 Task: Create a due date automation trigger when advanced on, on the tuesday before a card is due add fields without custom field "Resume" set to a number lower than 1 and lower than 10 at 11:00 AM.
Action: Mouse moved to (1035, 327)
Screenshot: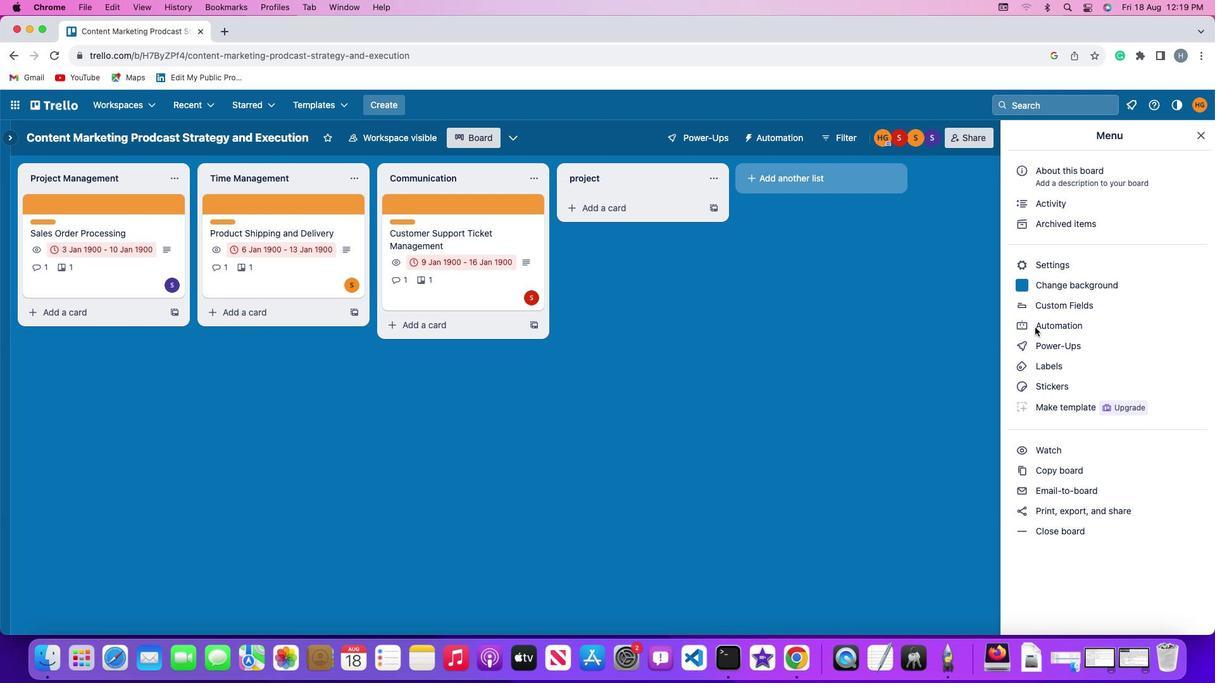 
Action: Mouse pressed left at (1035, 327)
Screenshot: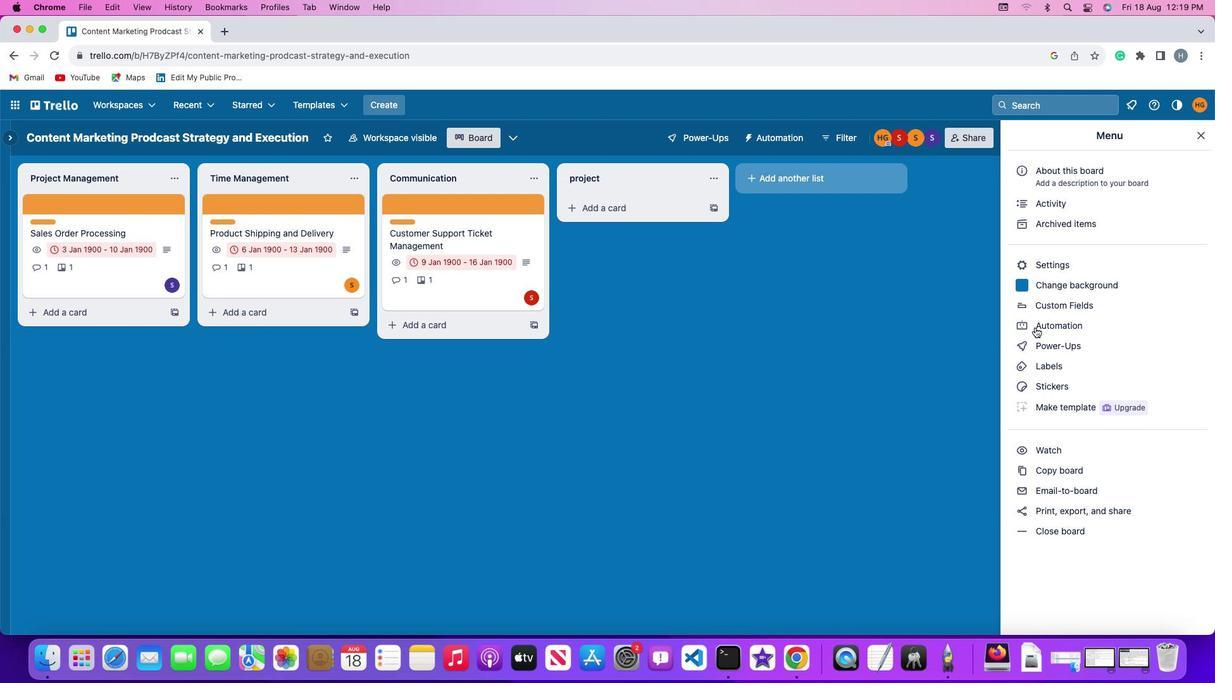 
Action: Mouse pressed left at (1035, 327)
Screenshot: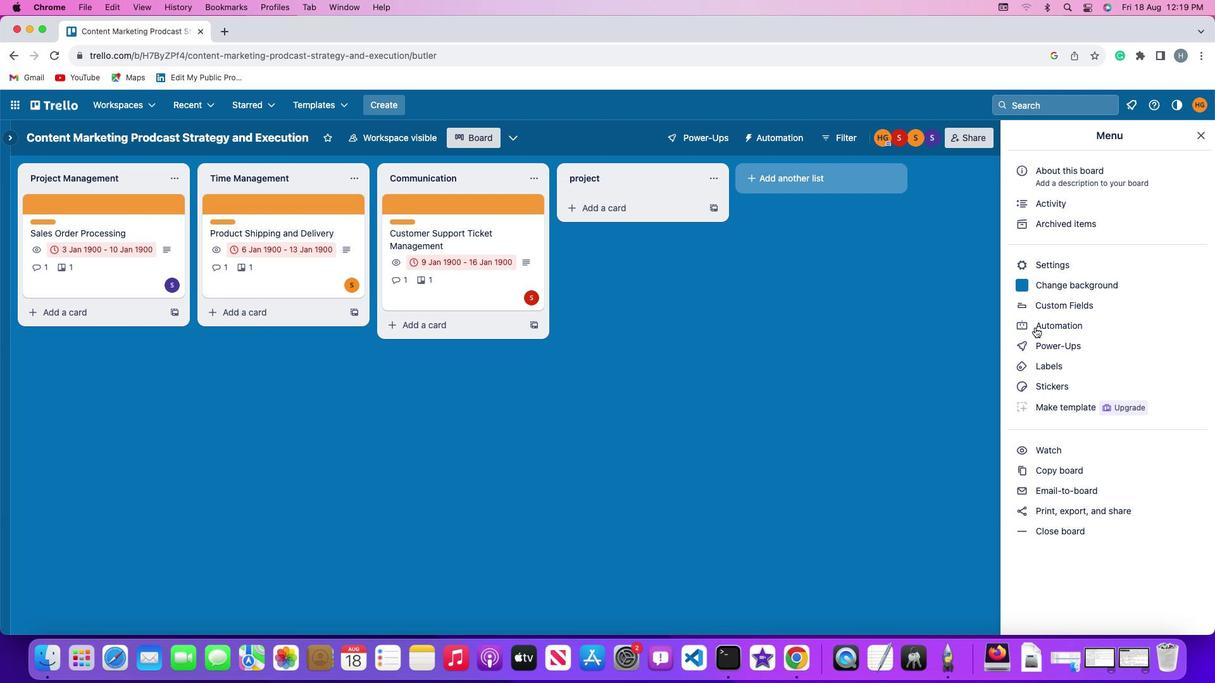 
Action: Mouse moved to (67, 299)
Screenshot: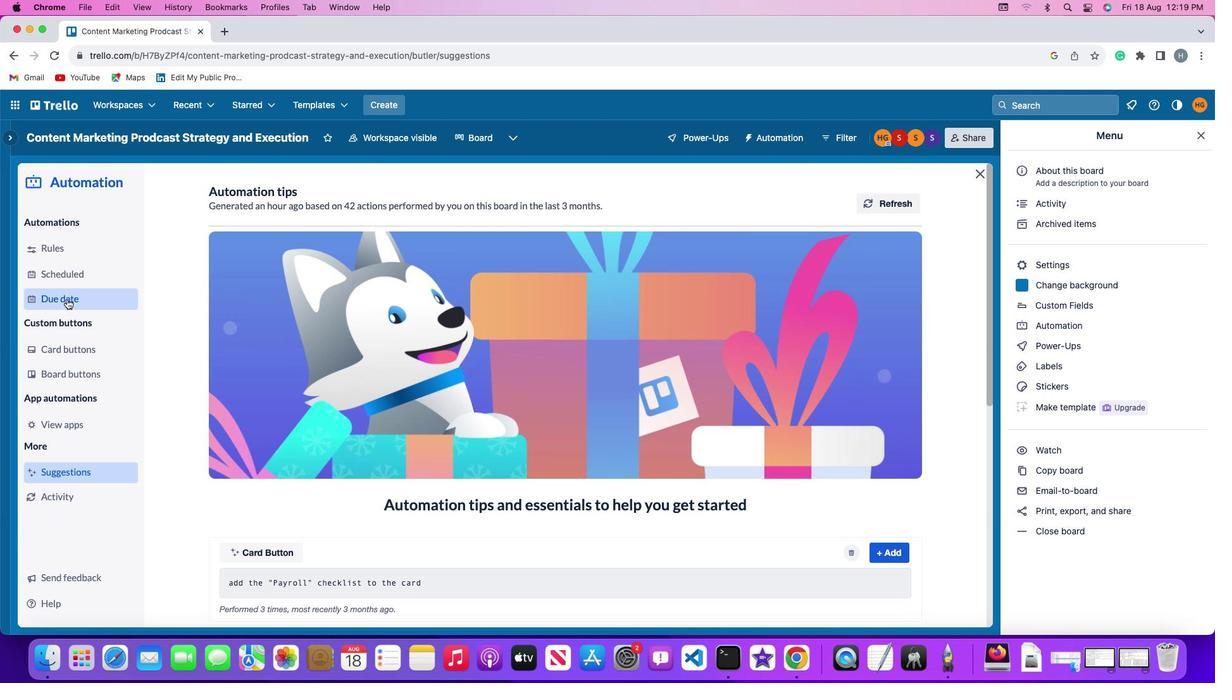 
Action: Mouse pressed left at (67, 299)
Screenshot: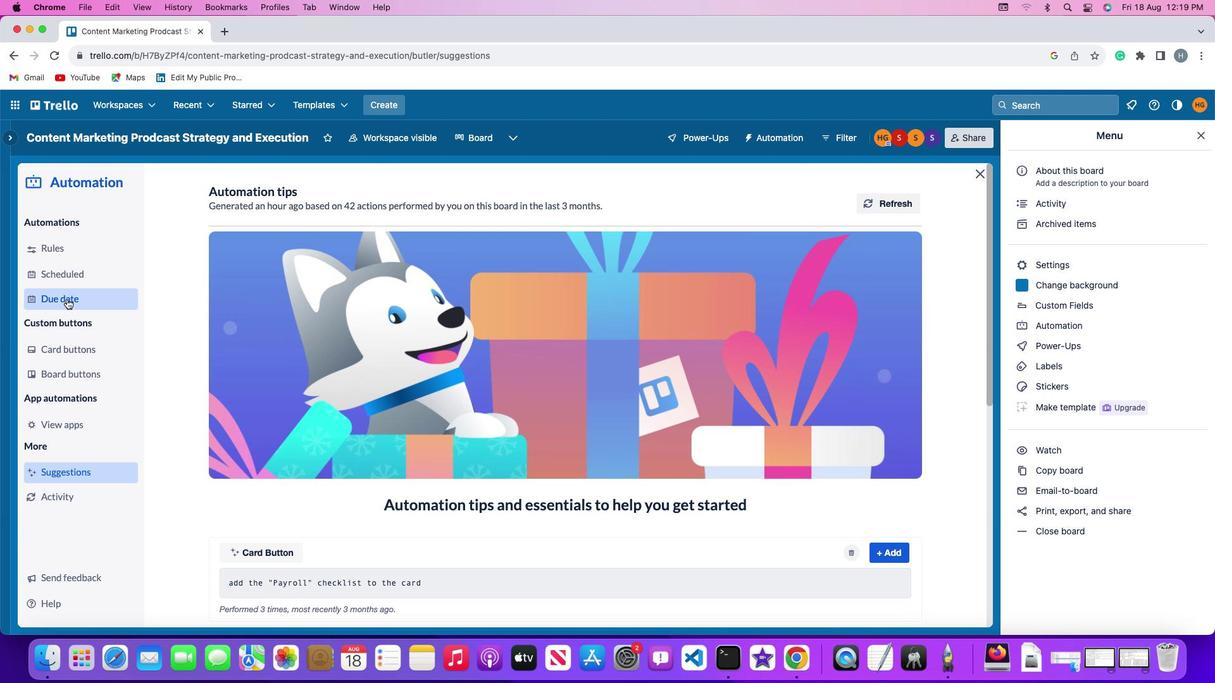 
Action: Mouse moved to (853, 189)
Screenshot: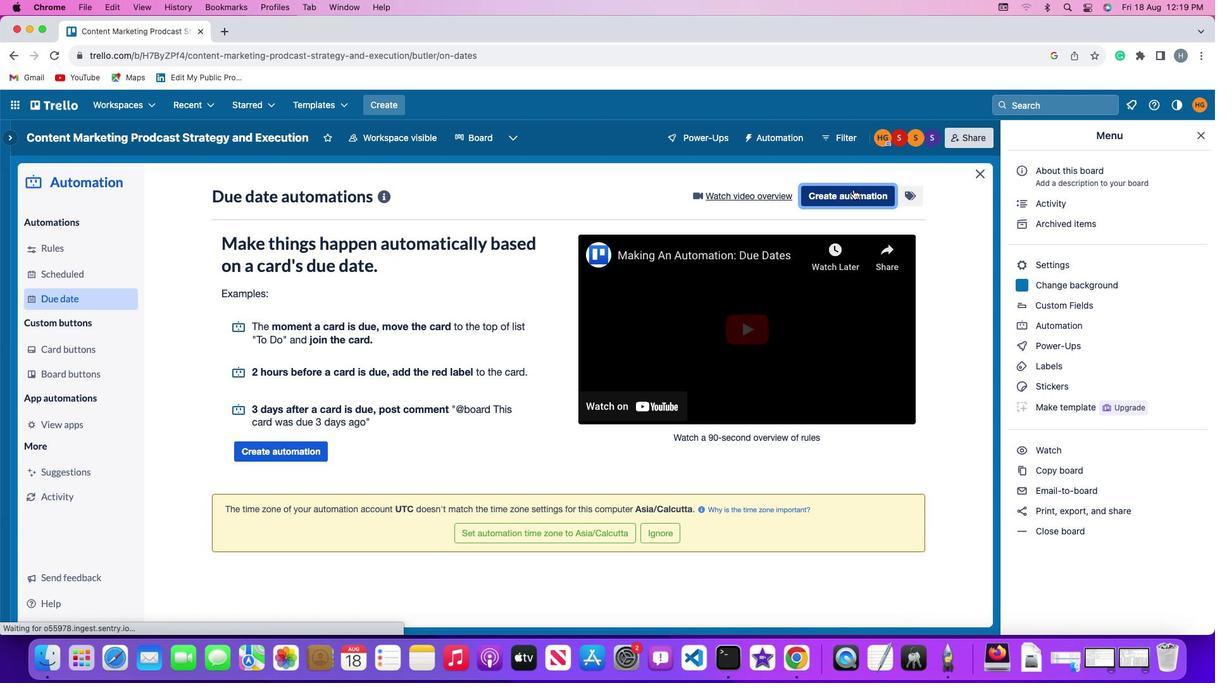 
Action: Mouse pressed left at (853, 189)
Screenshot: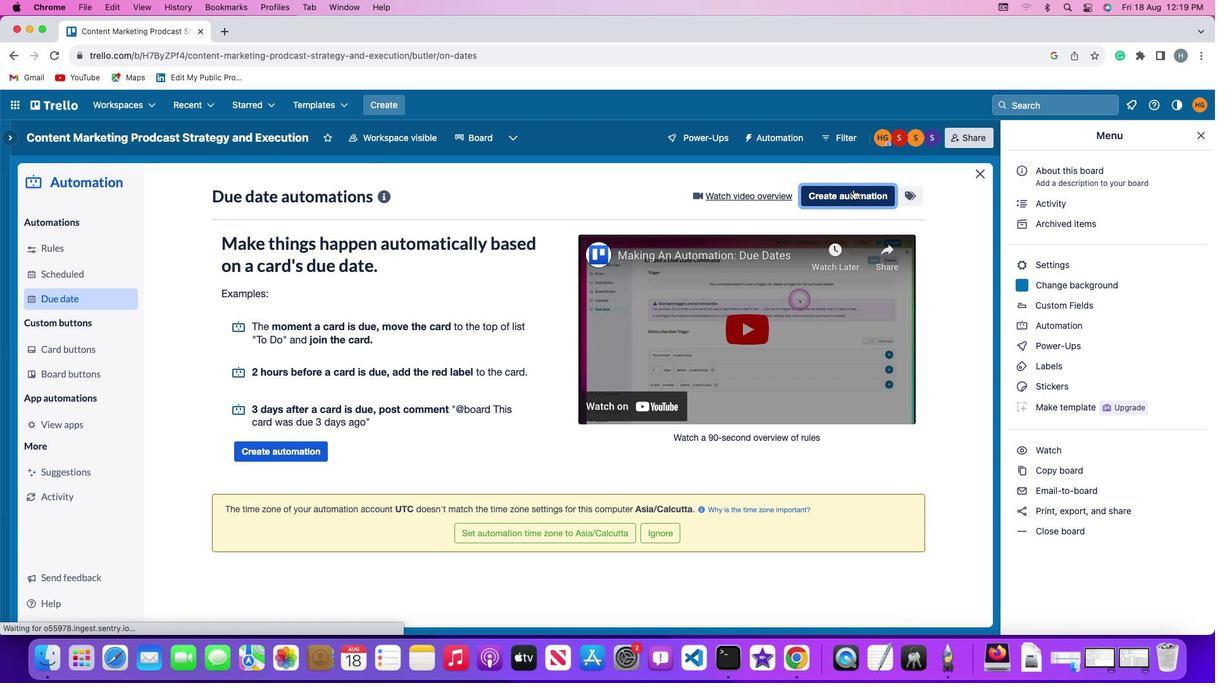 
Action: Mouse moved to (241, 310)
Screenshot: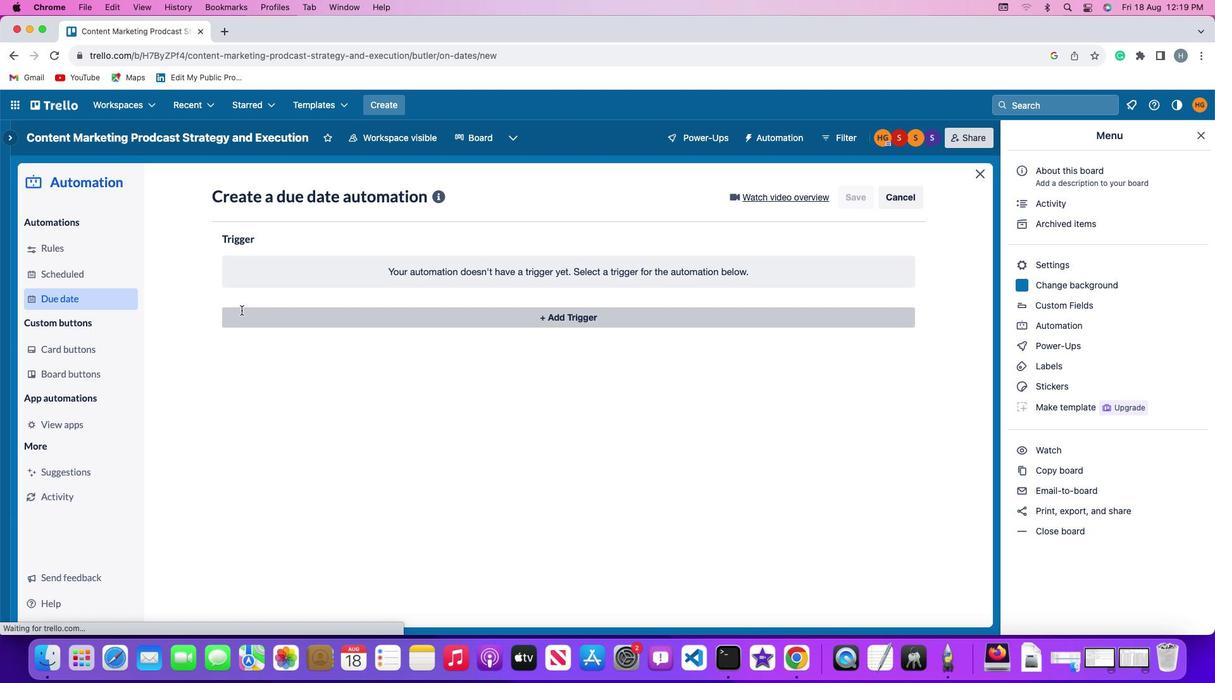 
Action: Mouse pressed left at (241, 310)
Screenshot: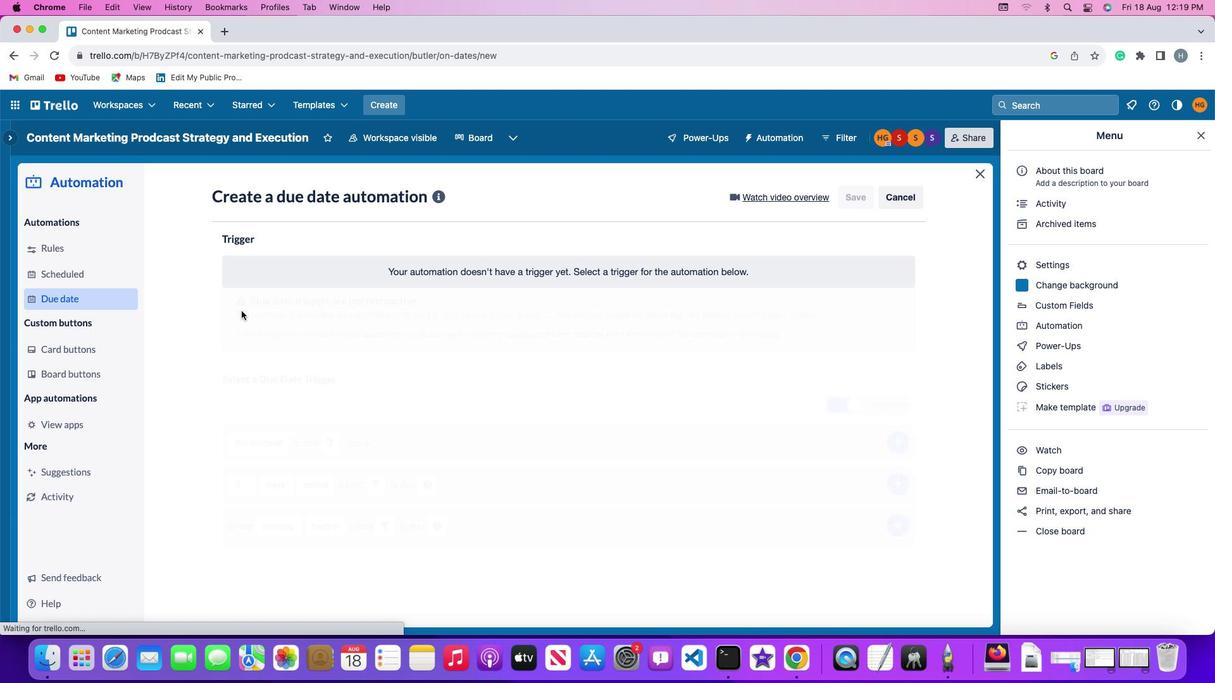 
Action: Mouse moved to (276, 547)
Screenshot: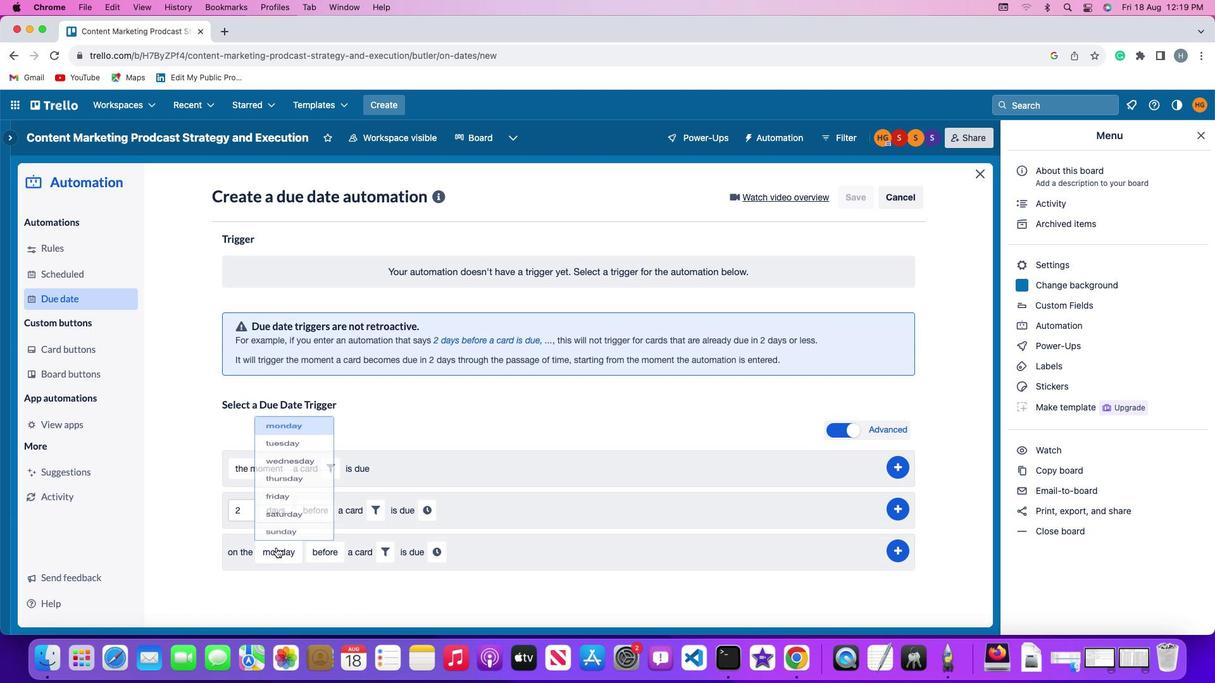
Action: Mouse pressed left at (276, 547)
Screenshot: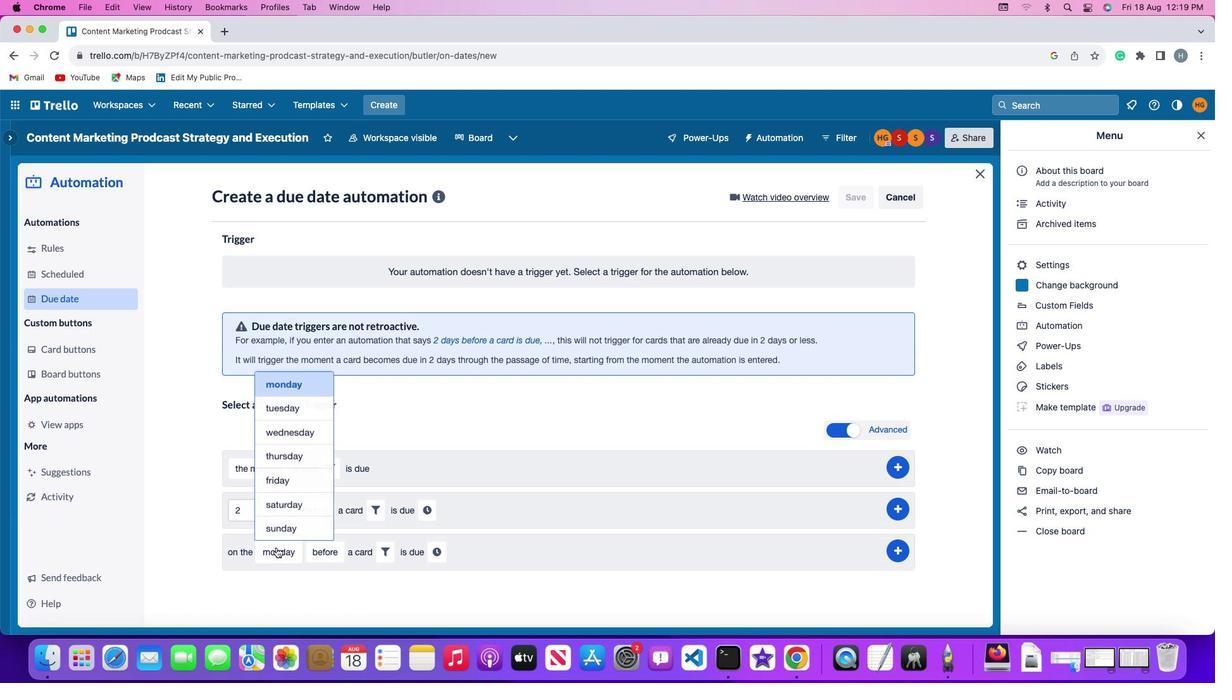 
Action: Mouse moved to (298, 400)
Screenshot: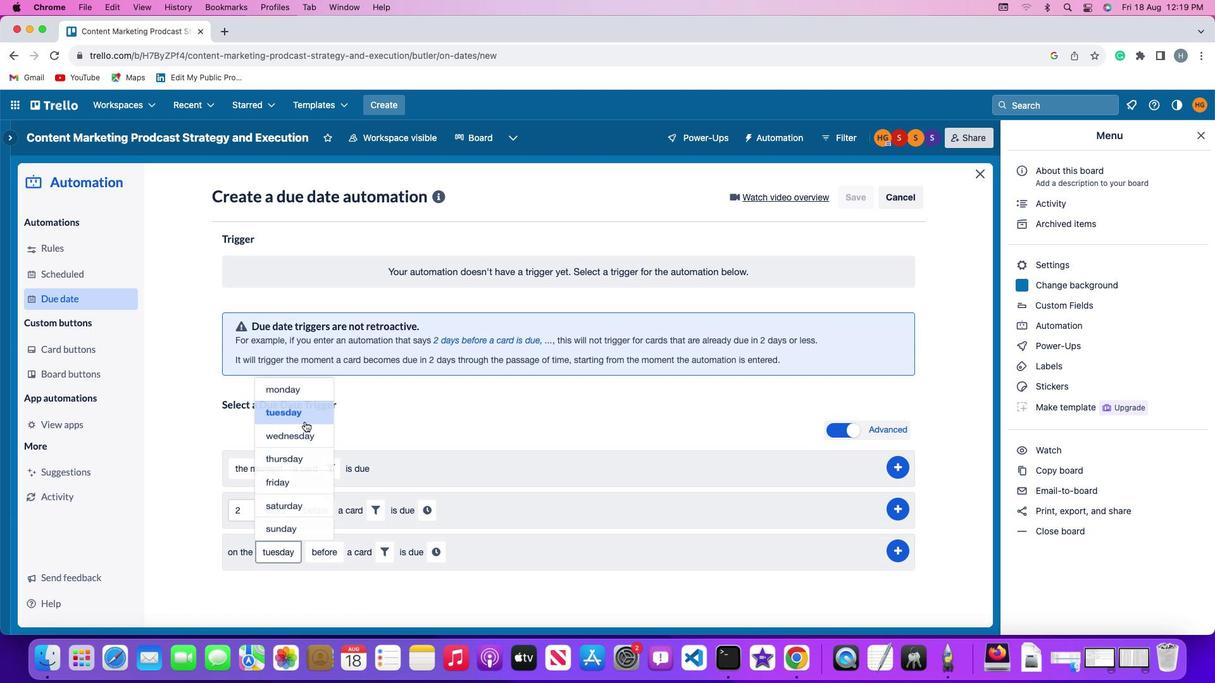
Action: Mouse pressed left at (298, 400)
Screenshot: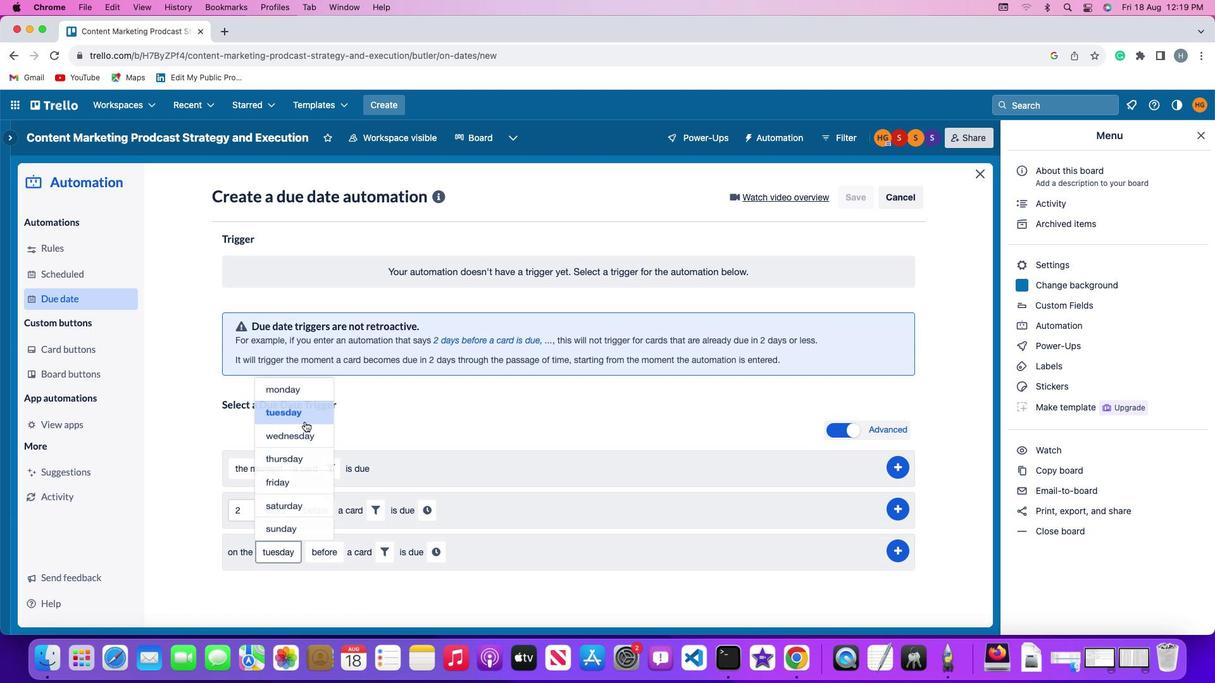 
Action: Mouse moved to (329, 558)
Screenshot: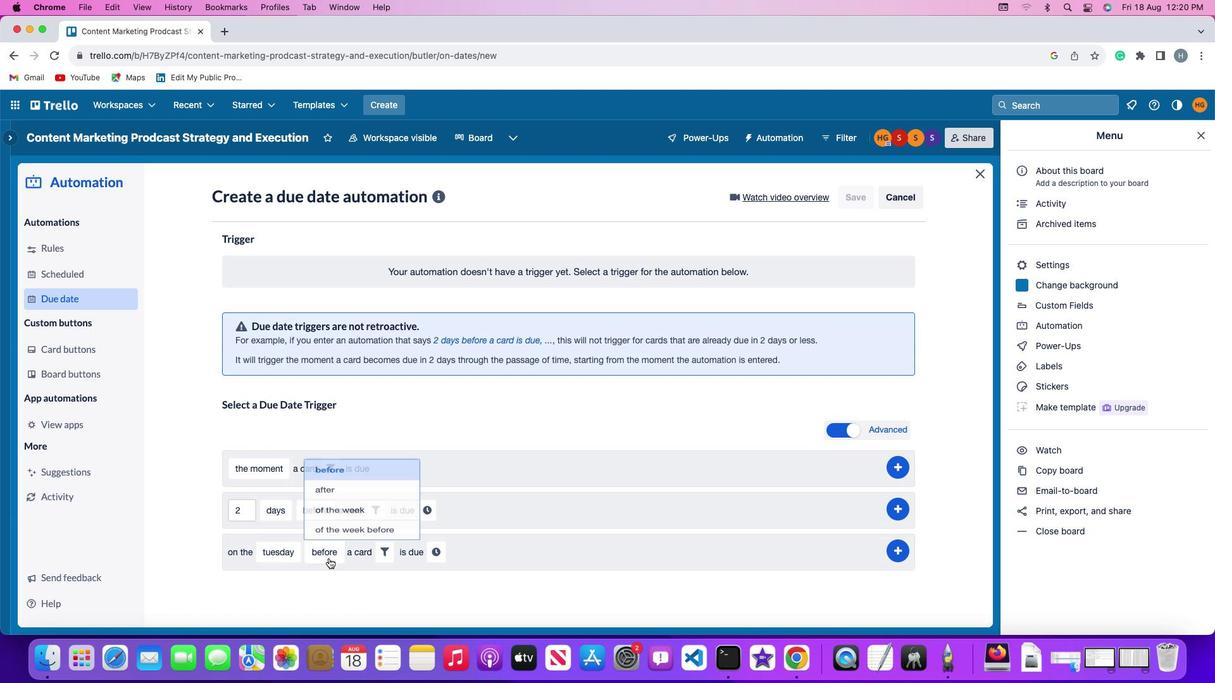 
Action: Mouse pressed left at (329, 558)
Screenshot: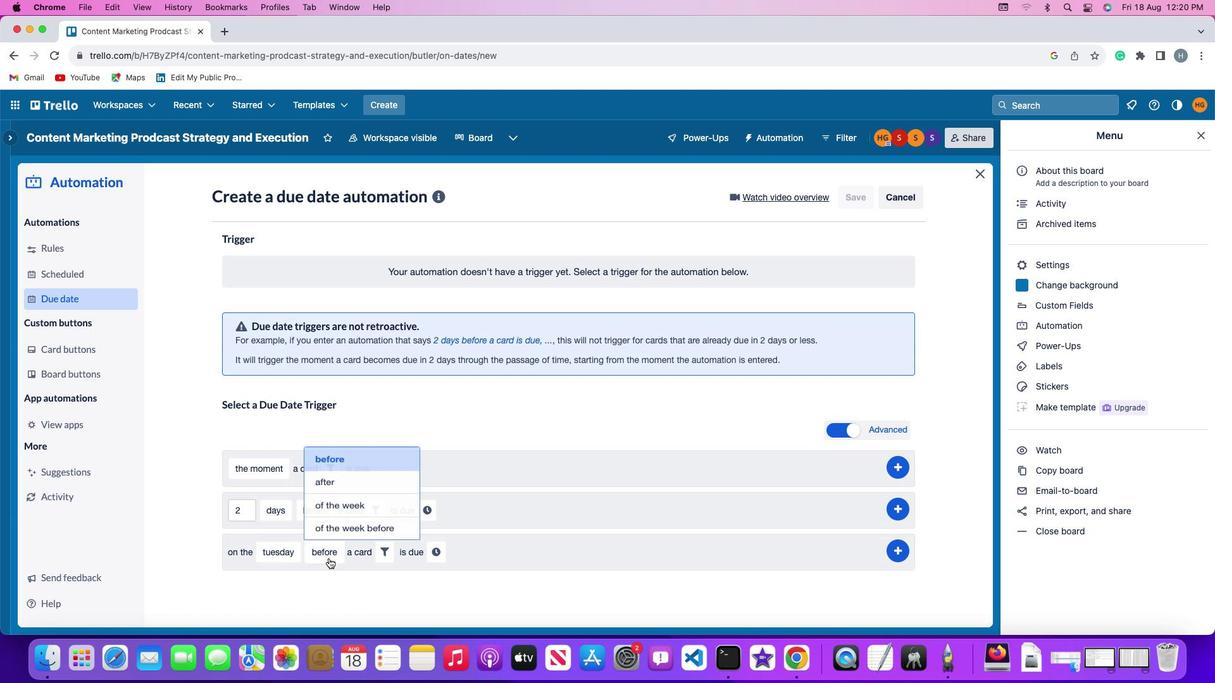 
Action: Mouse moved to (359, 448)
Screenshot: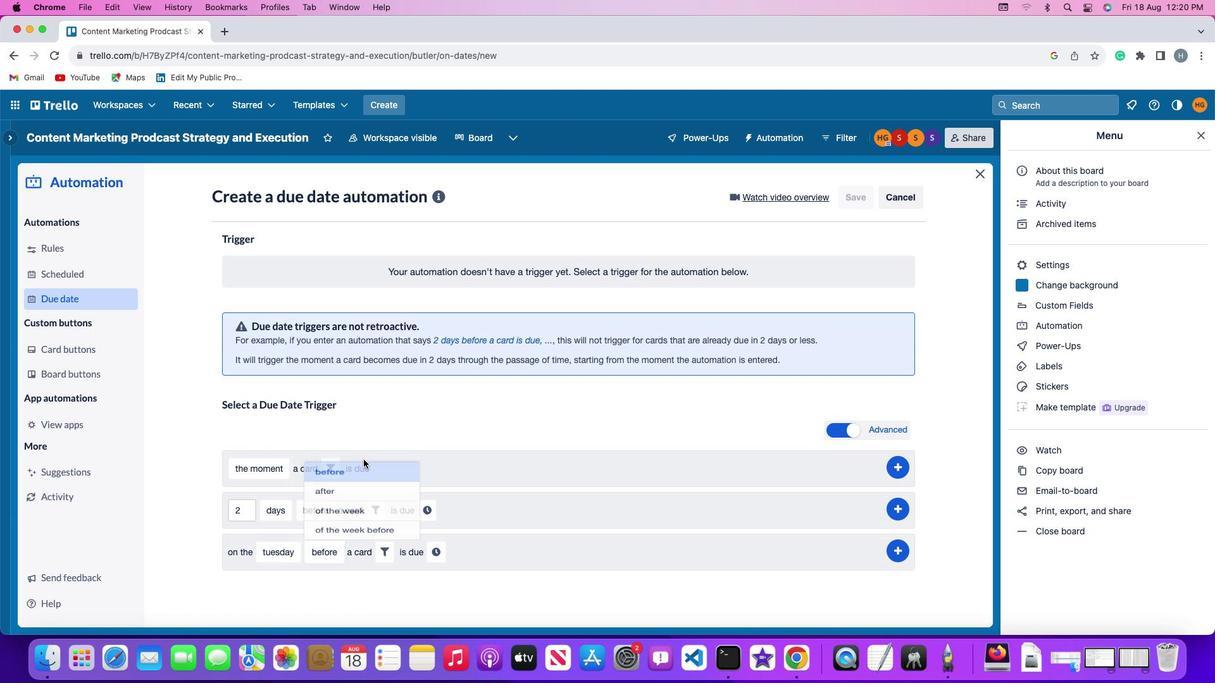 
Action: Mouse pressed left at (359, 448)
Screenshot: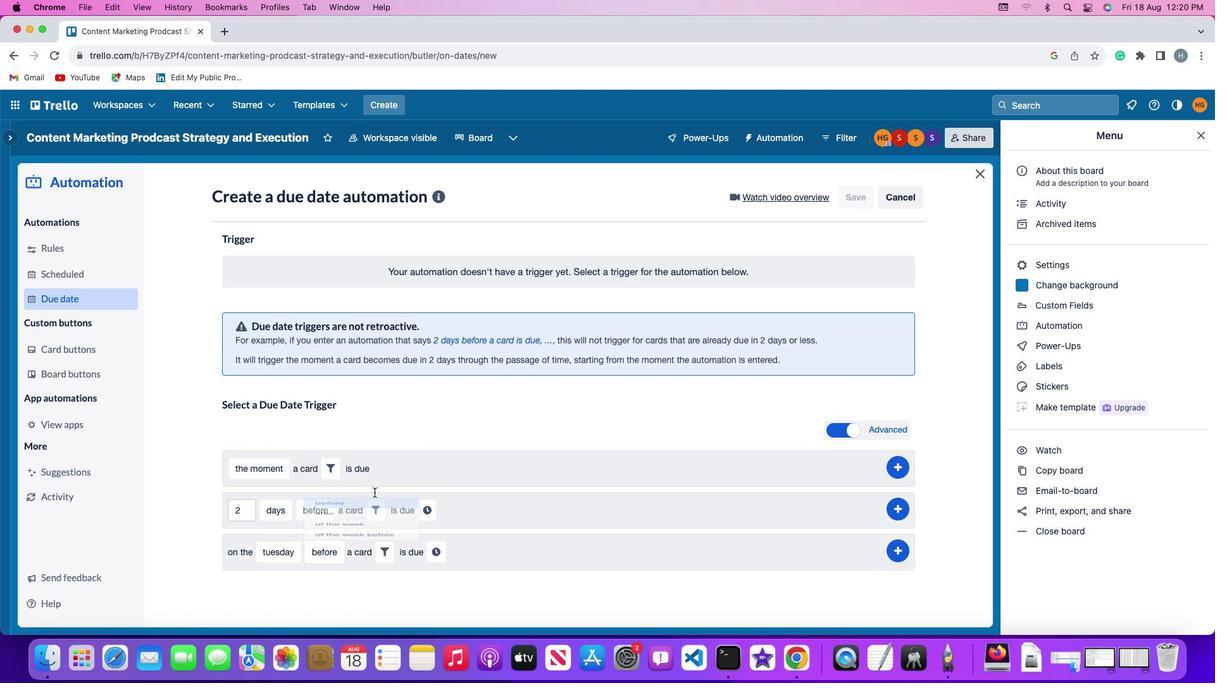 
Action: Mouse moved to (393, 548)
Screenshot: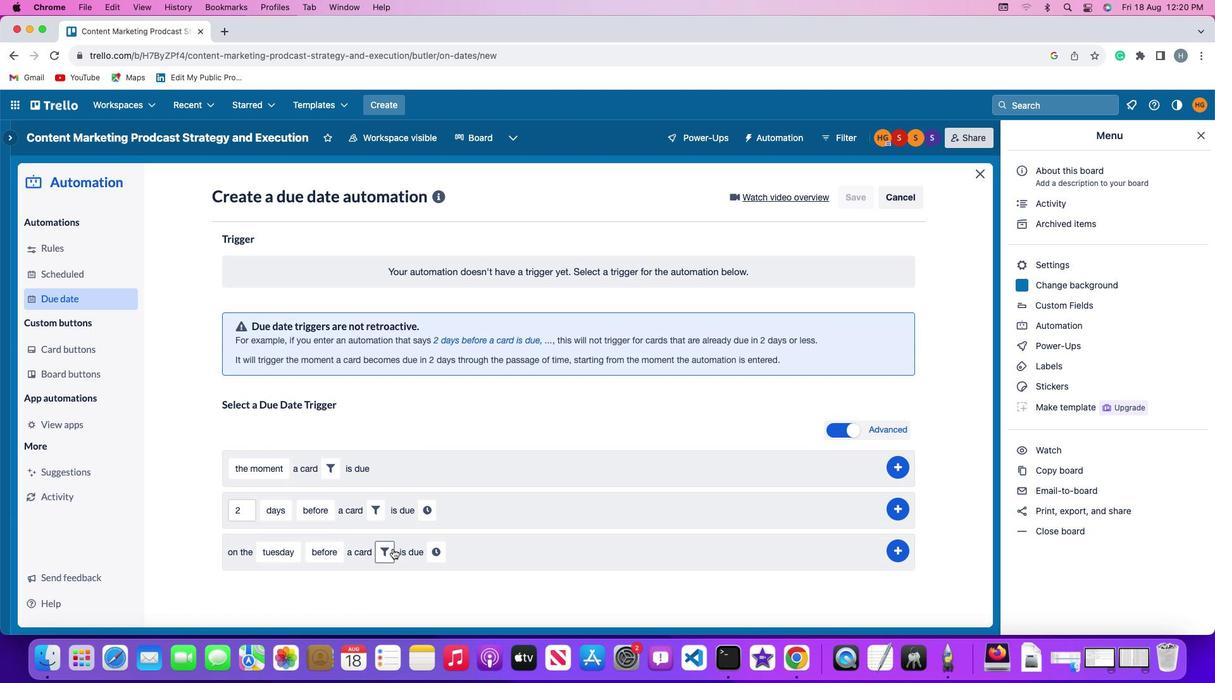 
Action: Mouse pressed left at (393, 548)
Screenshot: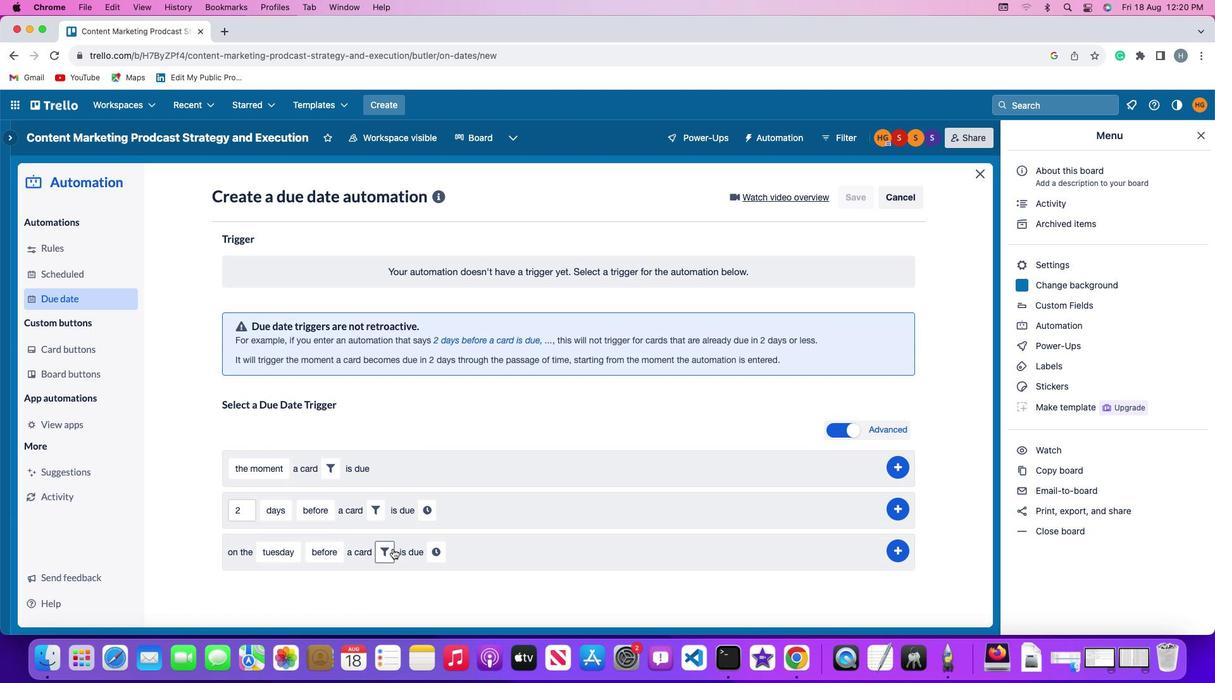 
Action: Mouse moved to (599, 595)
Screenshot: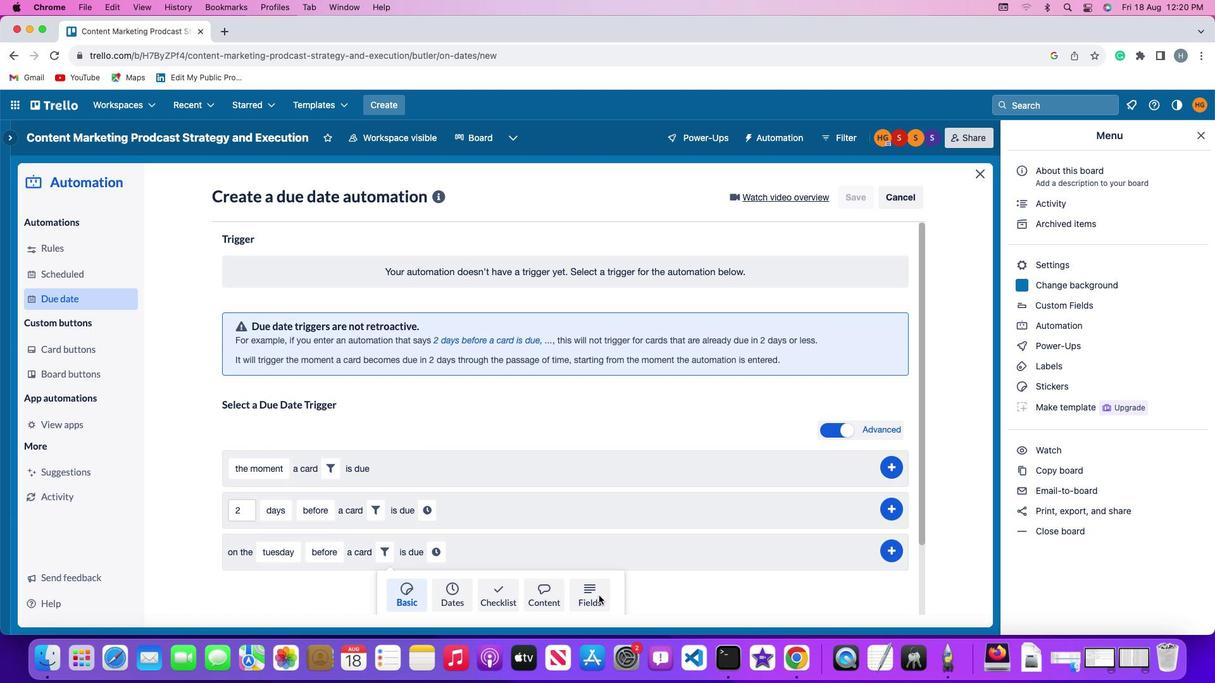 
Action: Mouse pressed left at (599, 595)
Screenshot: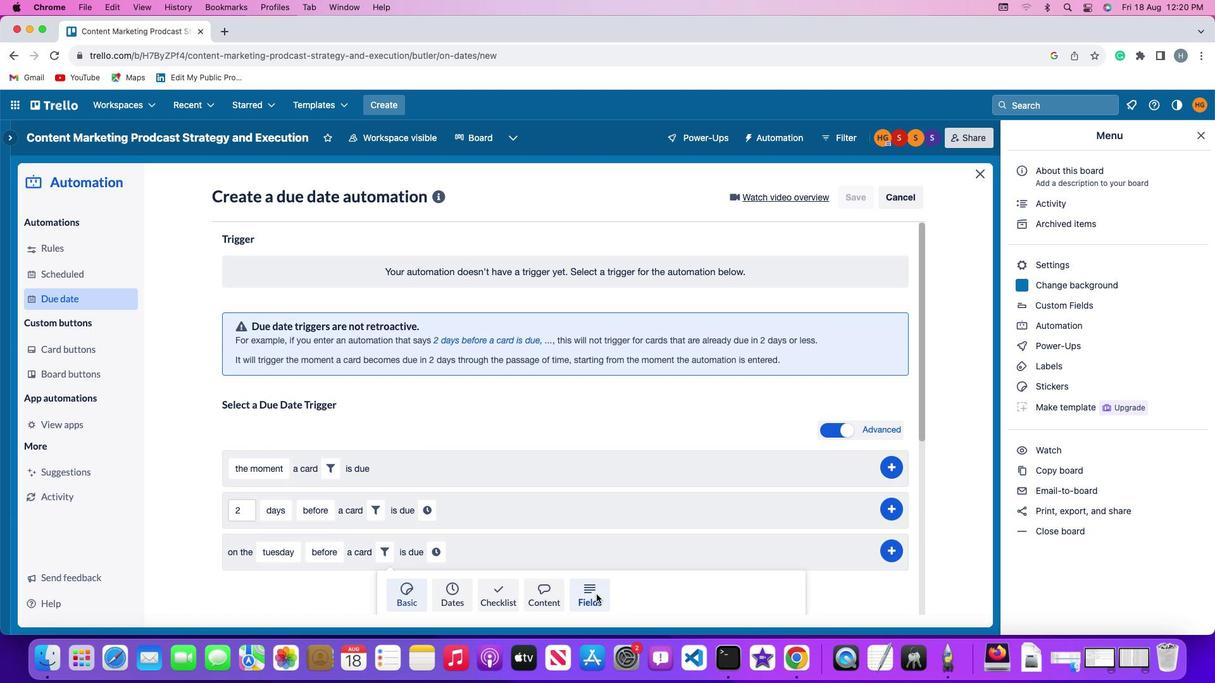 
Action: Mouse moved to (301, 585)
Screenshot: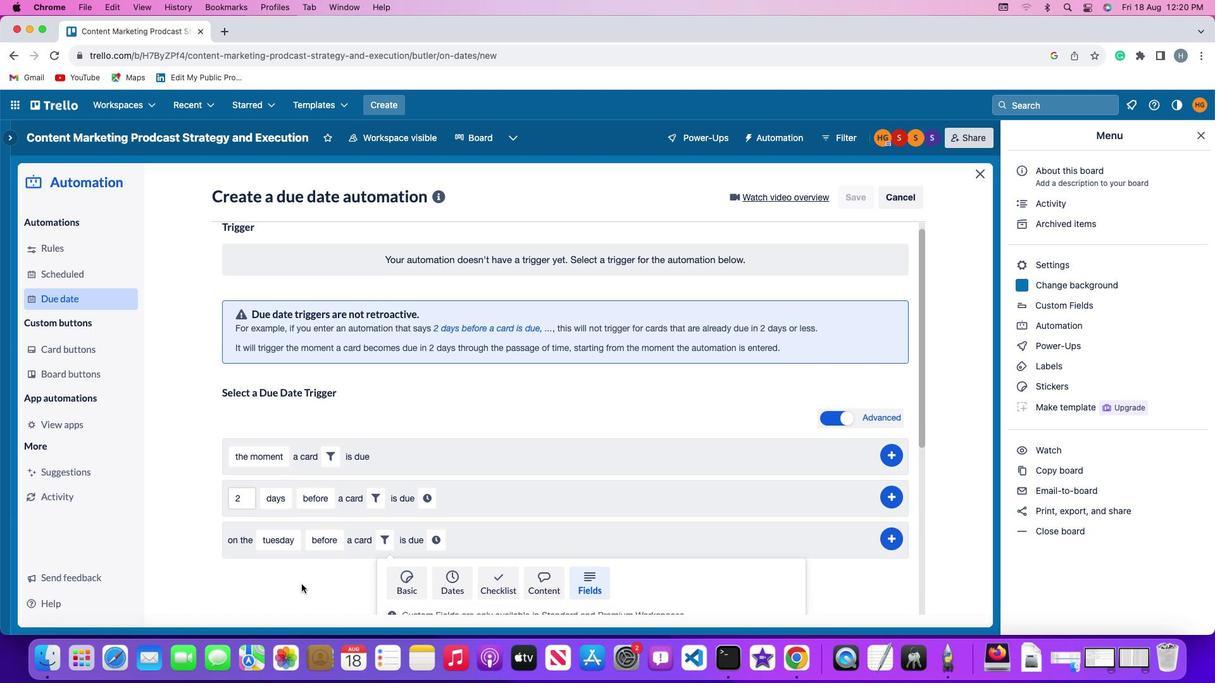 
Action: Mouse scrolled (301, 585) with delta (0, 0)
Screenshot: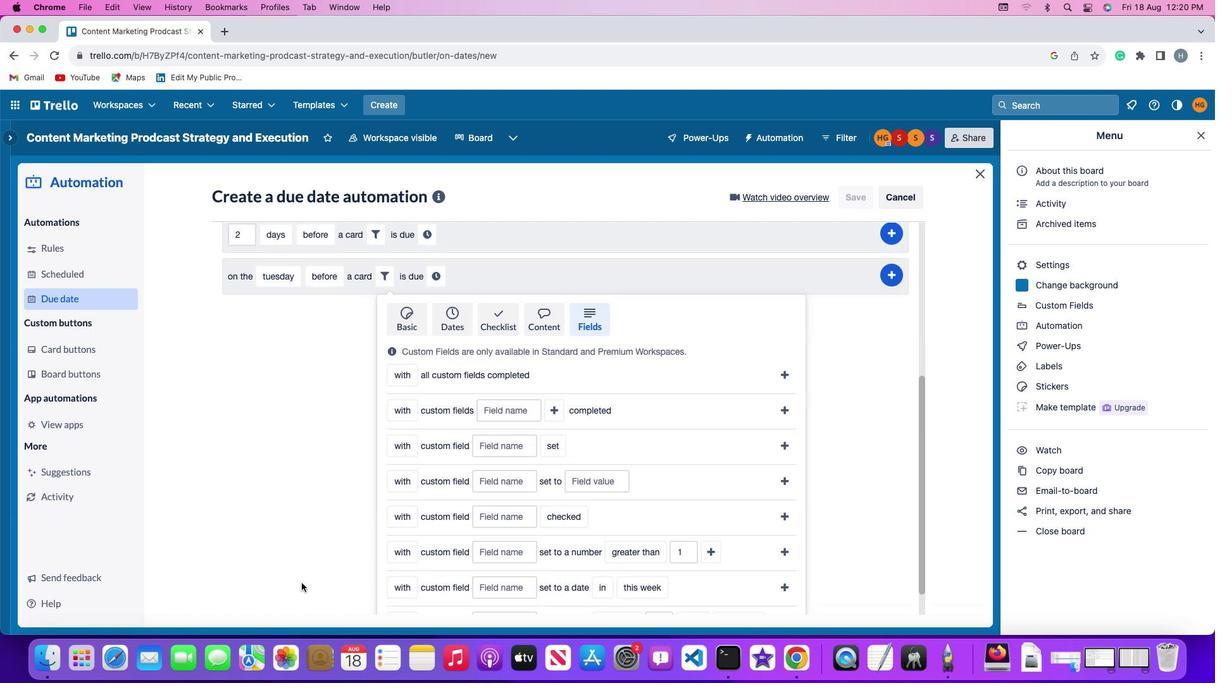 
Action: Mouse scrolled (301, 585) with delta (0, 0)
Screenshot: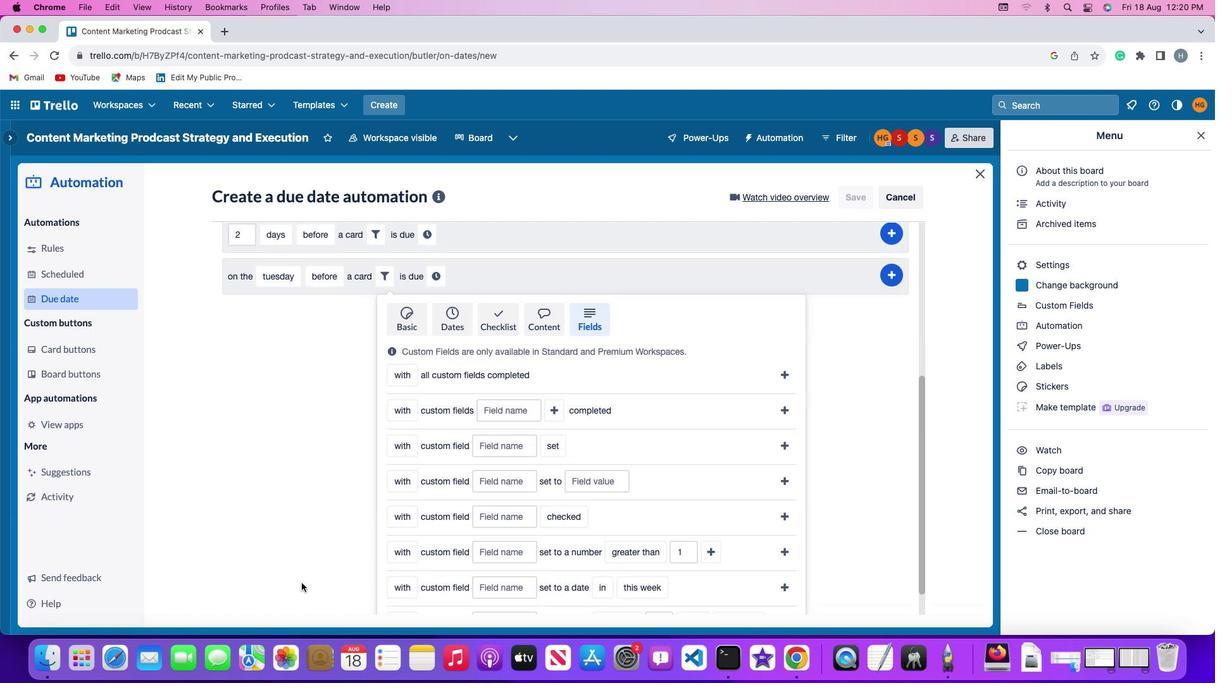 
Action: Mouse scrolled (301, 585) with delta (0, -1)
Screenshot: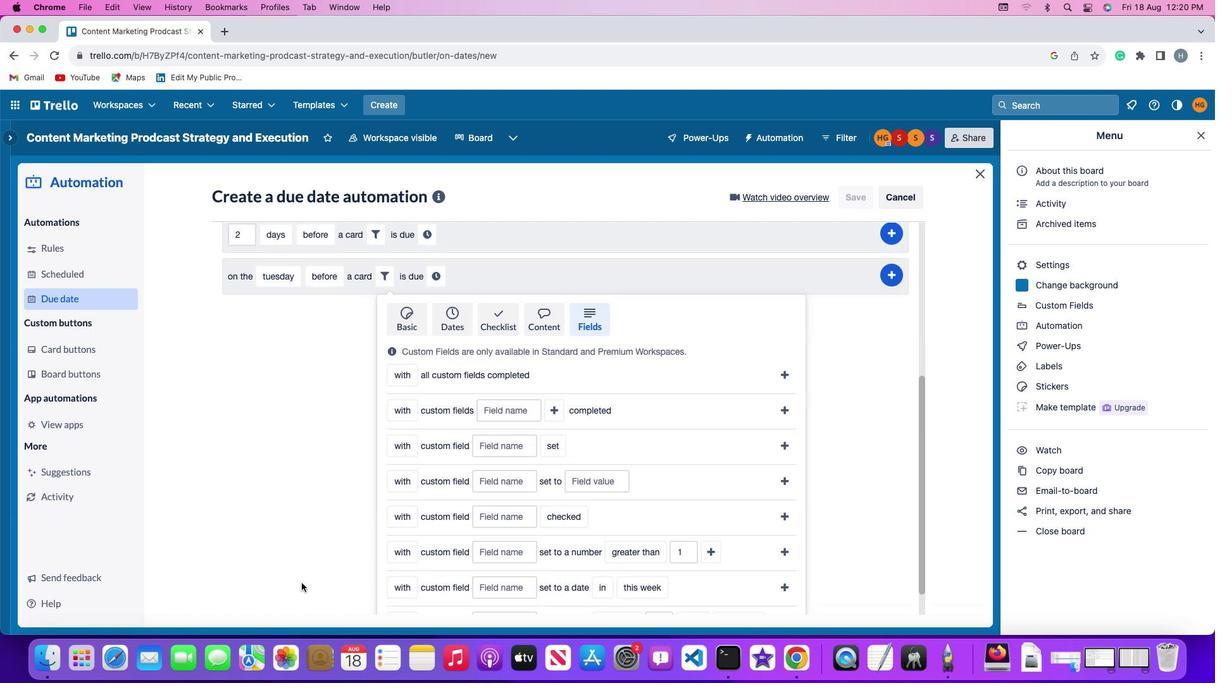 
Action: Mouse scrolled (301, 585) with delta (0, -3)
Screenshot: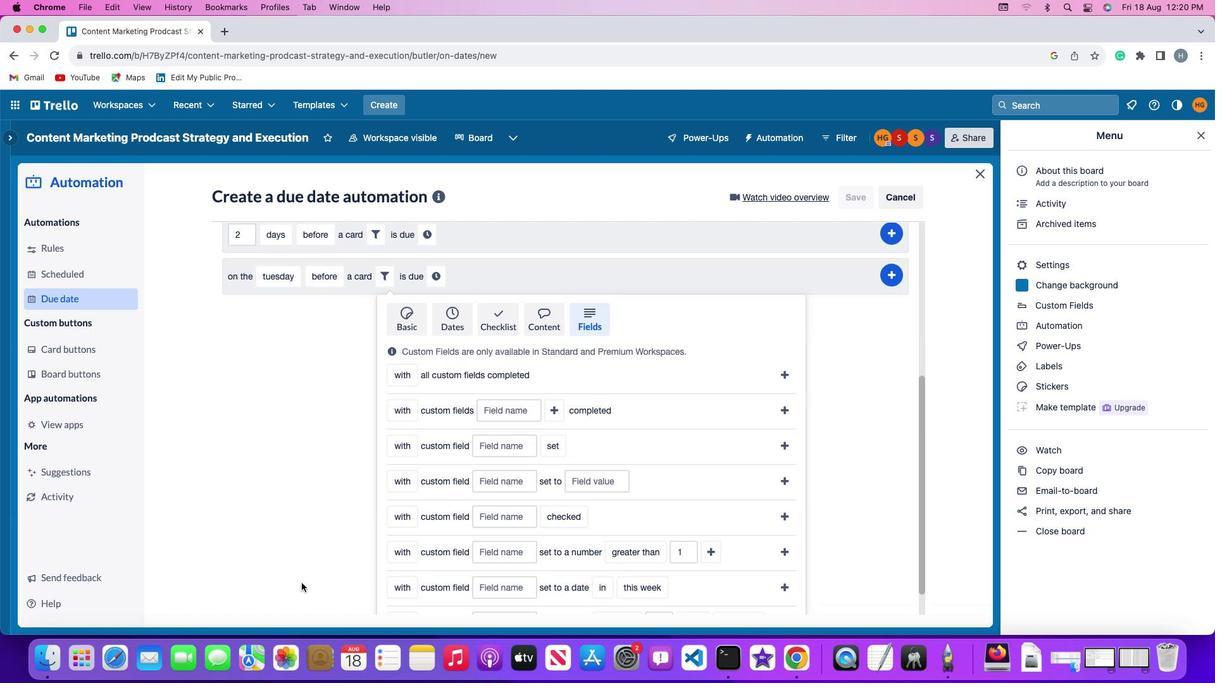 
Action: Mouse moved to (301, 583)
Screenshot: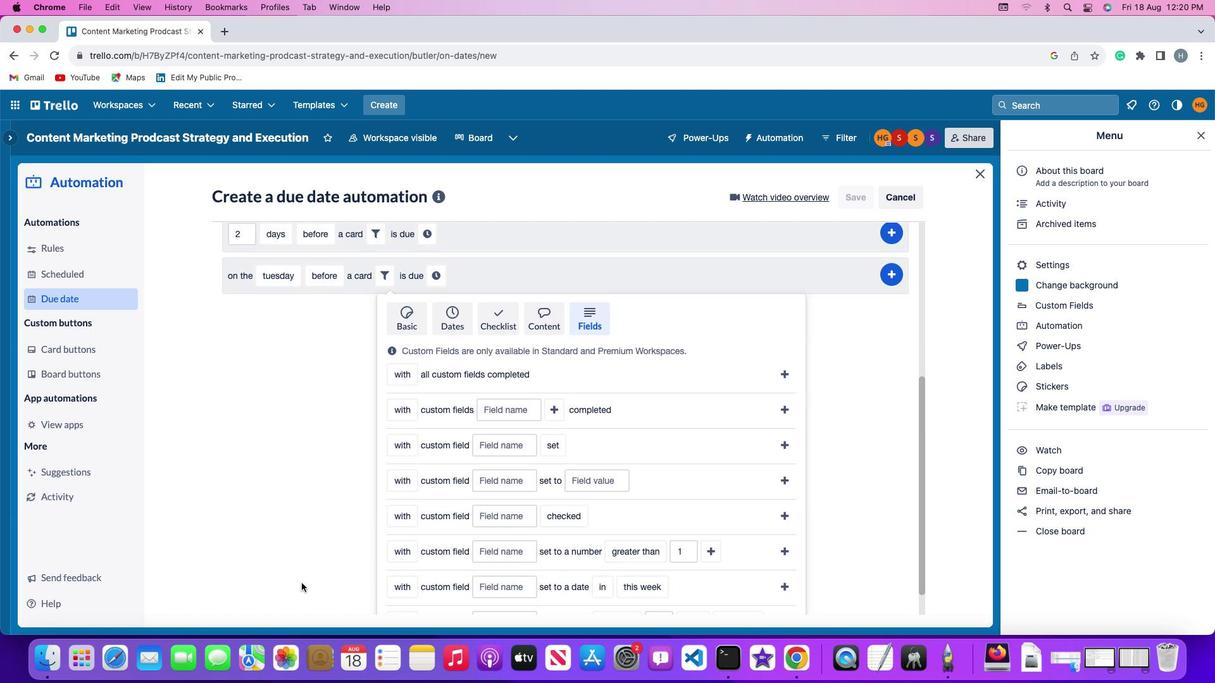 
Action: Mouse scrolled (301, 583) with delta (0, 0)
Screenshot: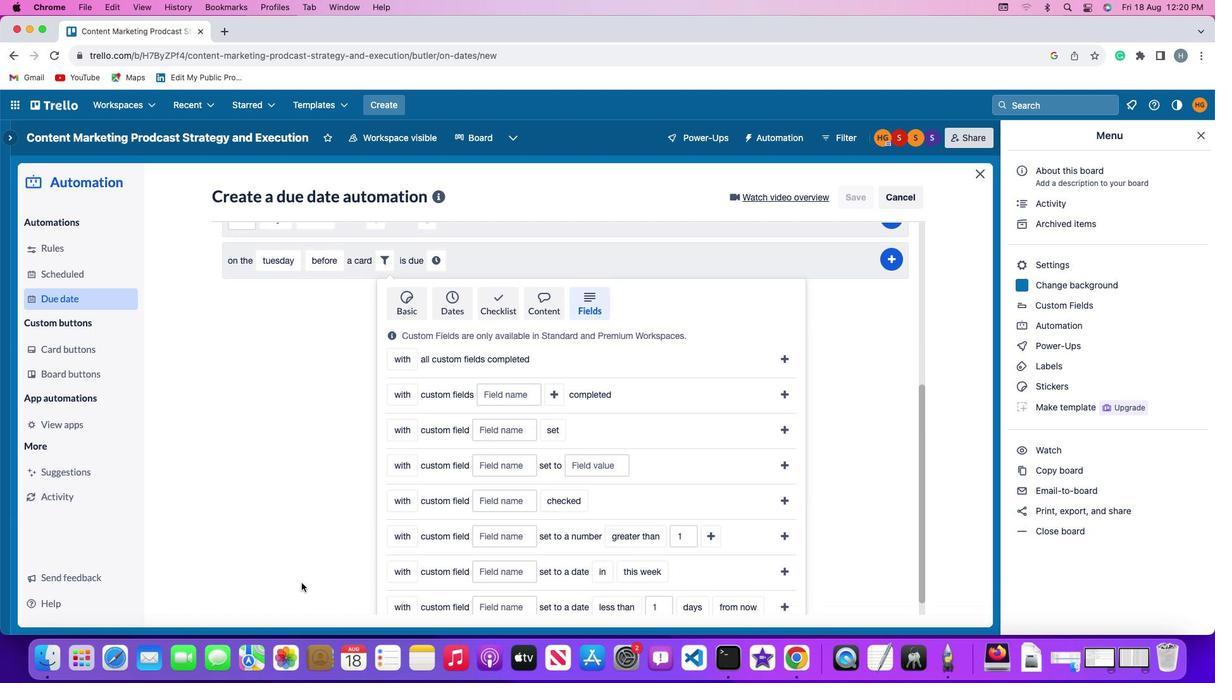 
Action: Mouse scrolled (301, 583) with delta (0, 0)
Screenshot: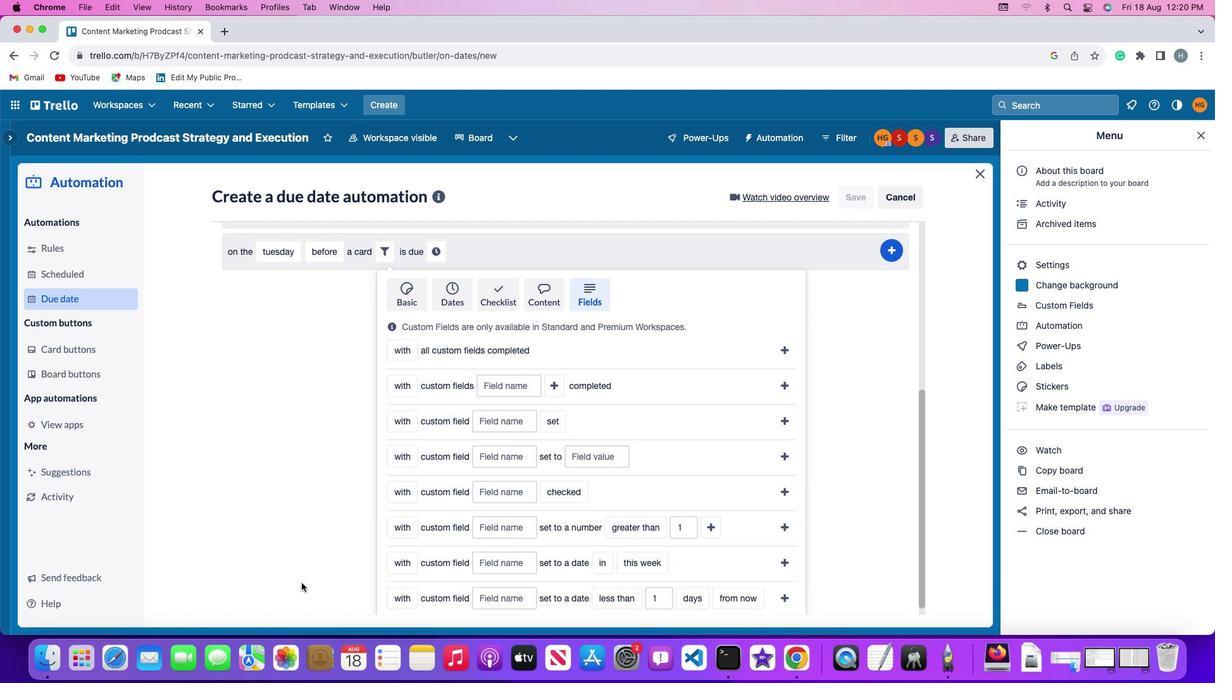 
Action: Mouse scrolled (301, 583) with delta (0, -1)
Screenshot: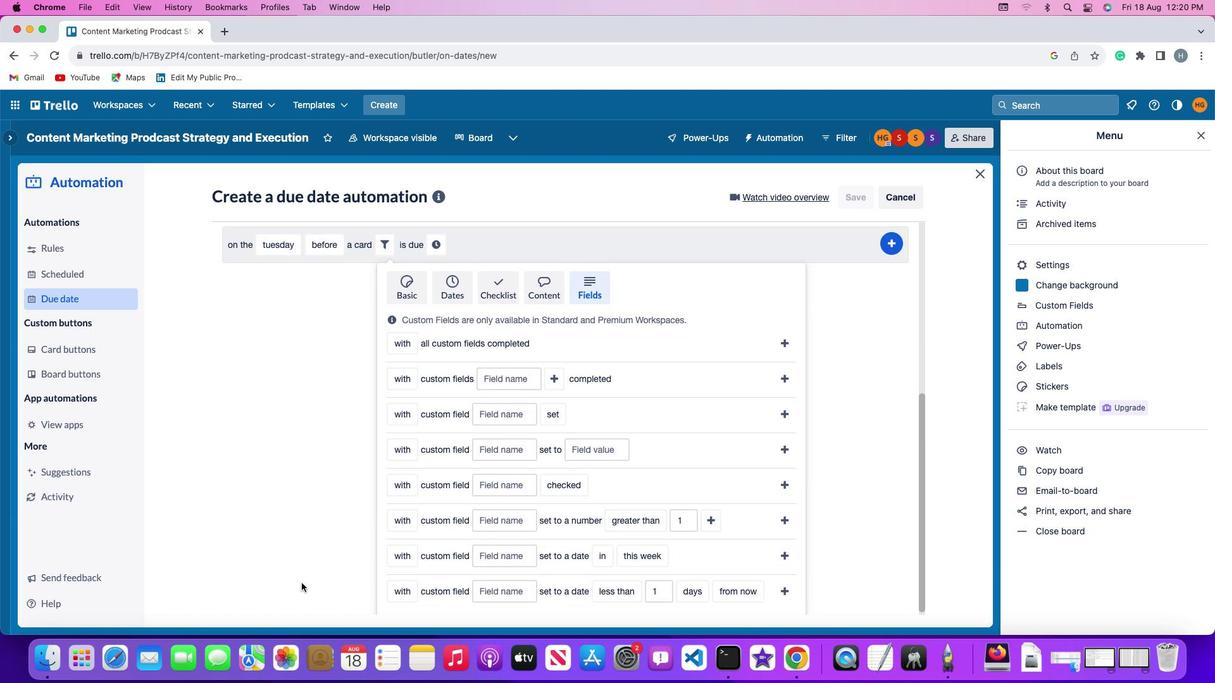 
Action: Mouse scrolled (301, 583) with delta (0, -2)
Screenshot: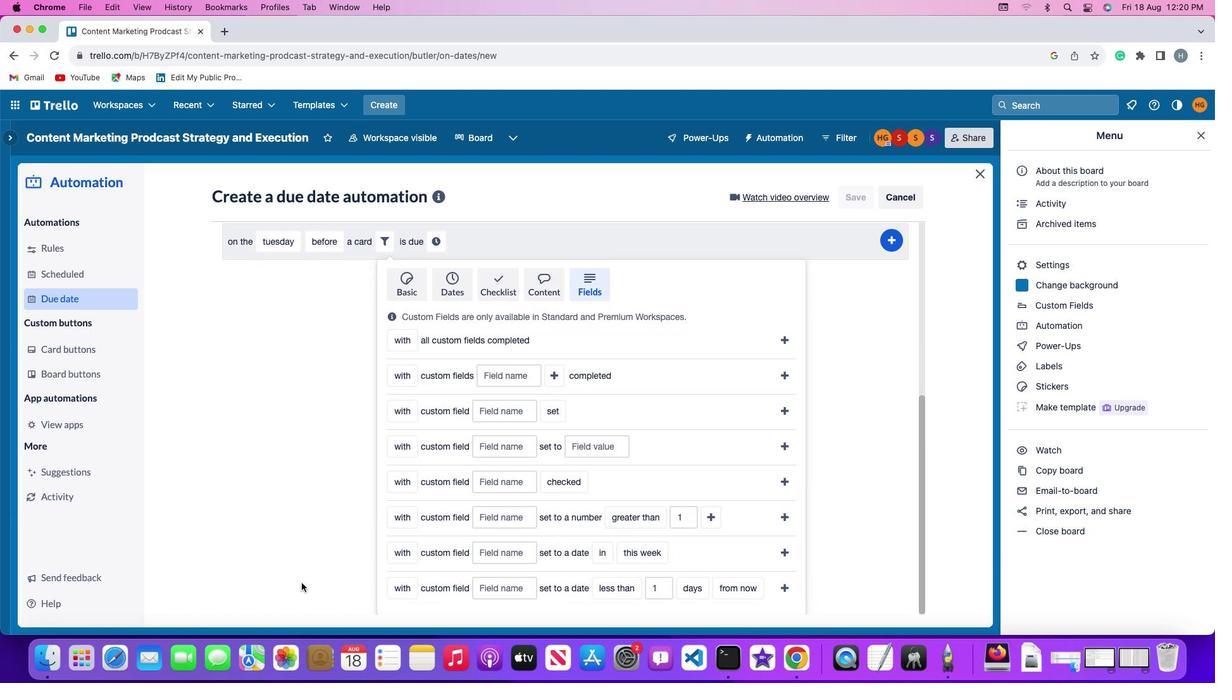 
Action: Mouse moved to (381, 518)
Screenshot: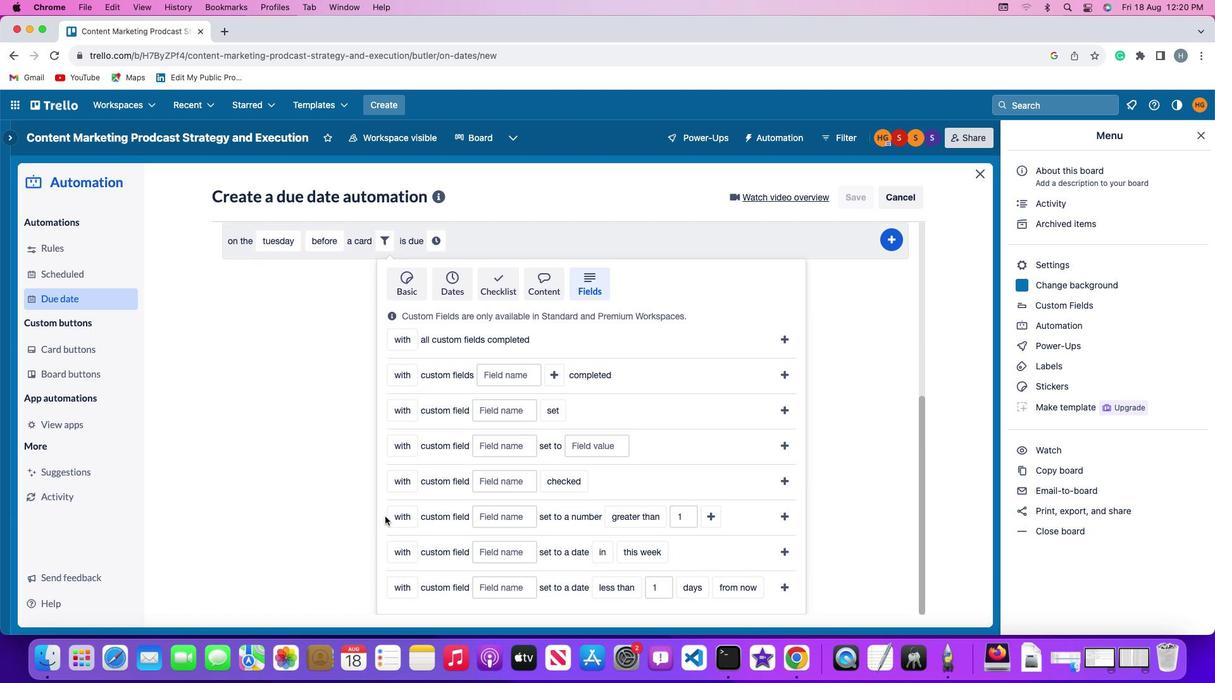 
Action: Mouse pressed left at (381, 518)
Screenshot: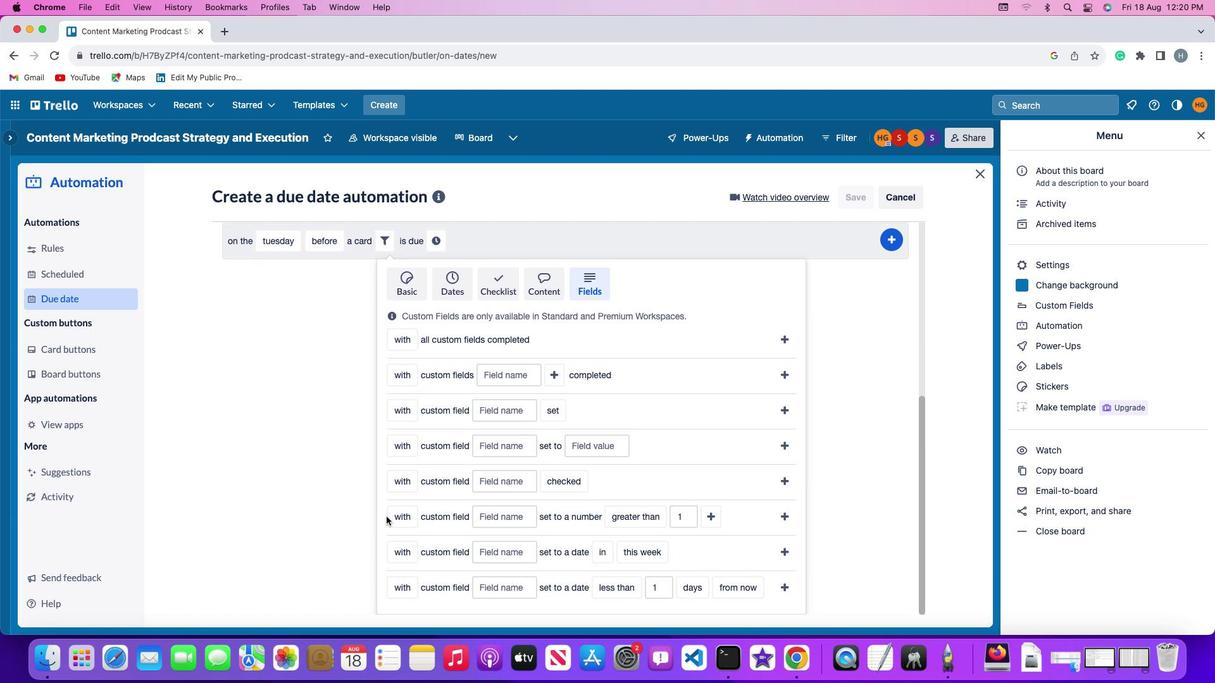 
Action: Mouse moved to (390, 516)
Screenshot: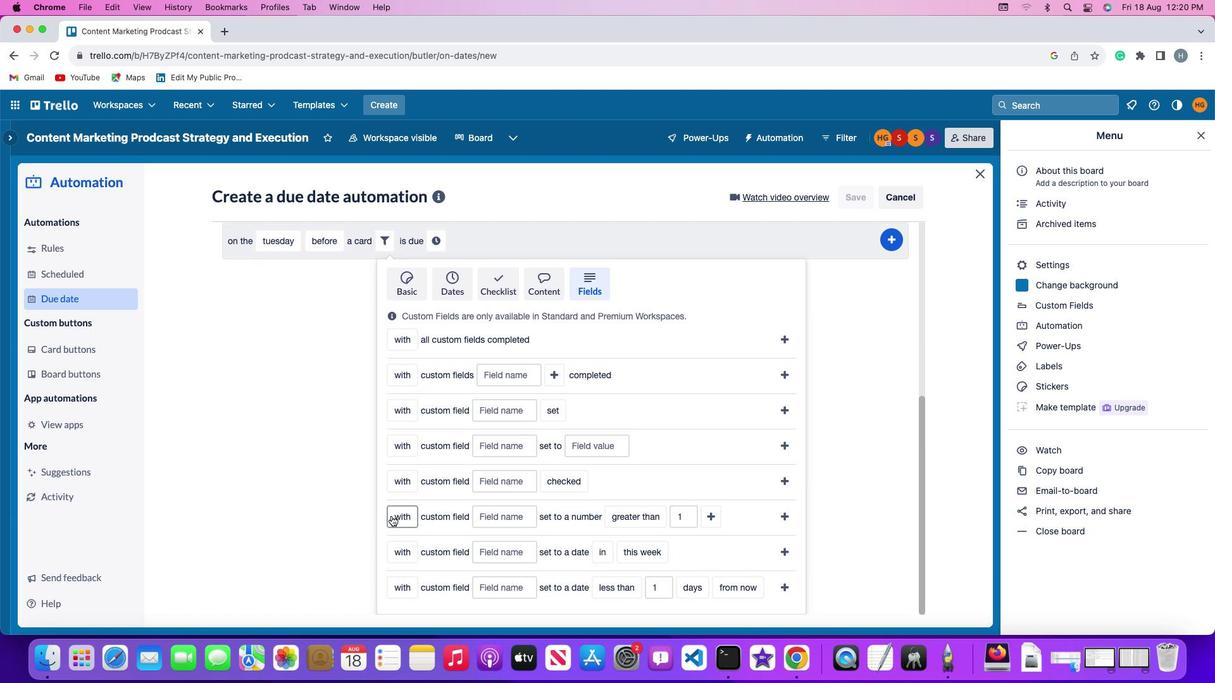 
Action: Mouse pressed left at (390, 516)
Screenshot: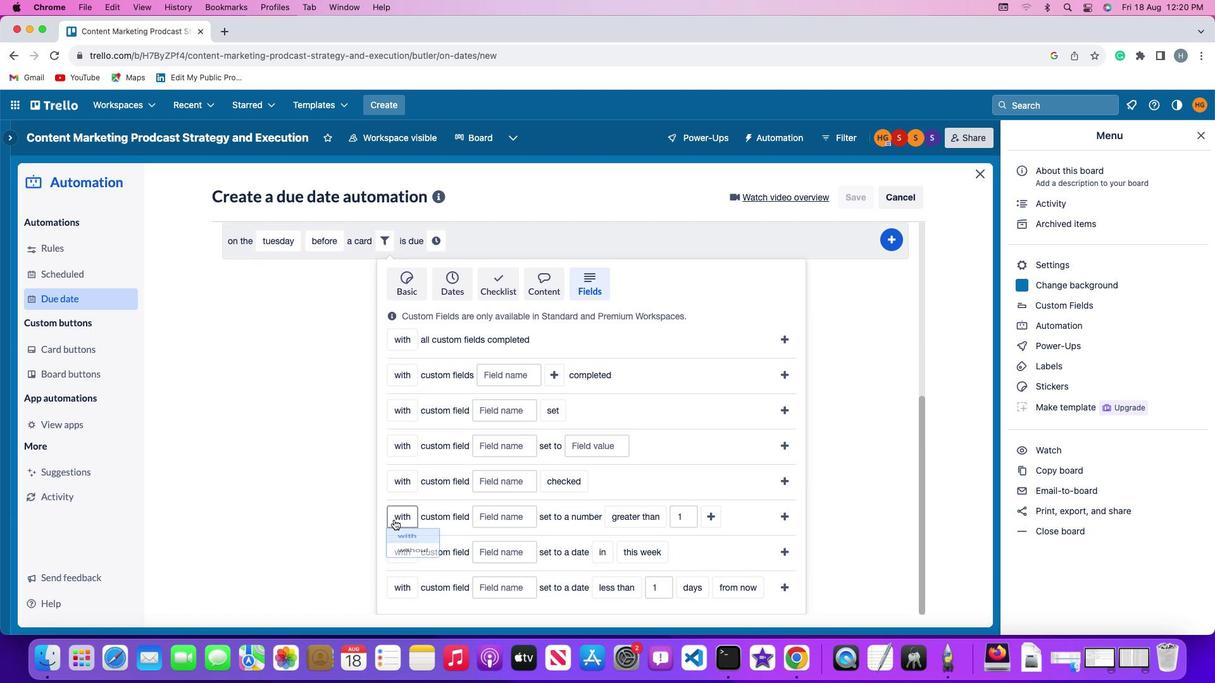 
Action: Mouse moved to (407, 562)
Screenshot: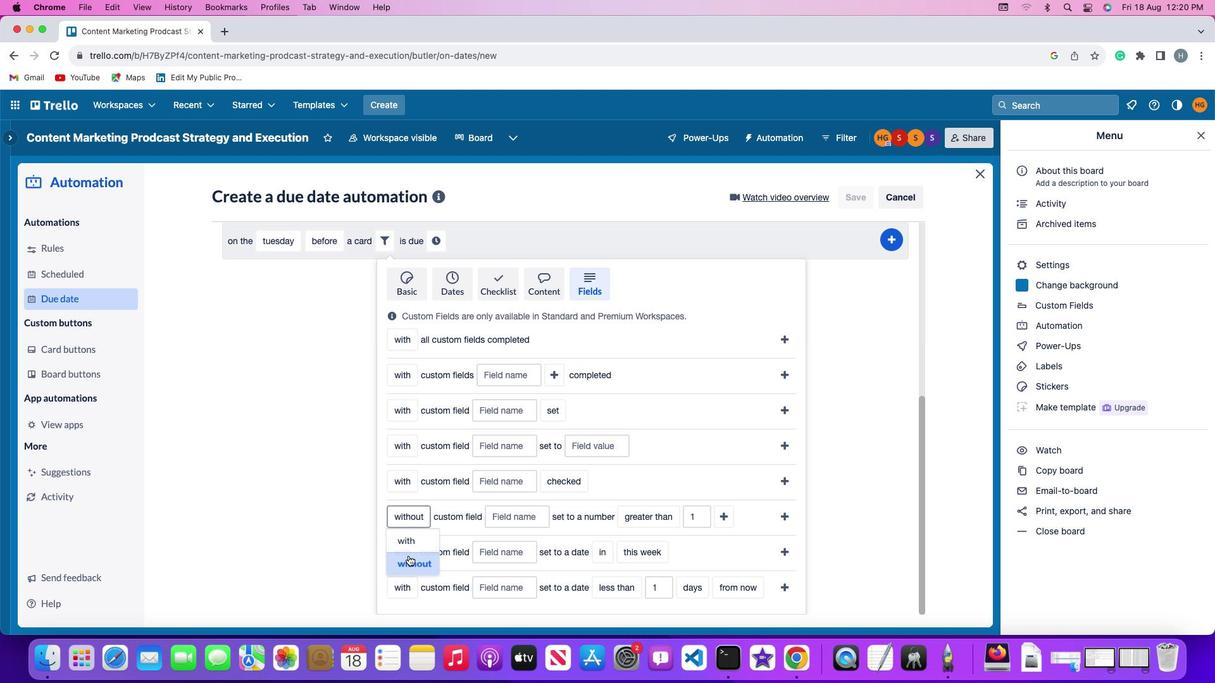 
Action: Mouse pressed left at (407, 562)
Screenshot: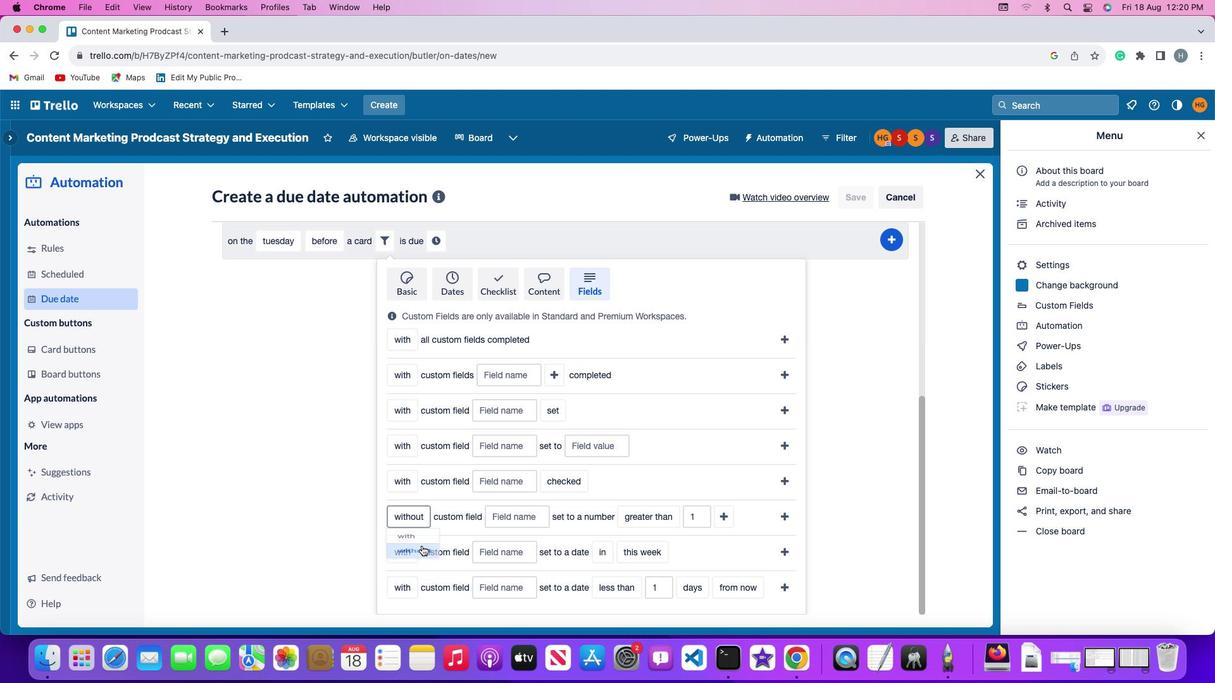 
Action: Mouse moved to (501, 521)
Screenshot: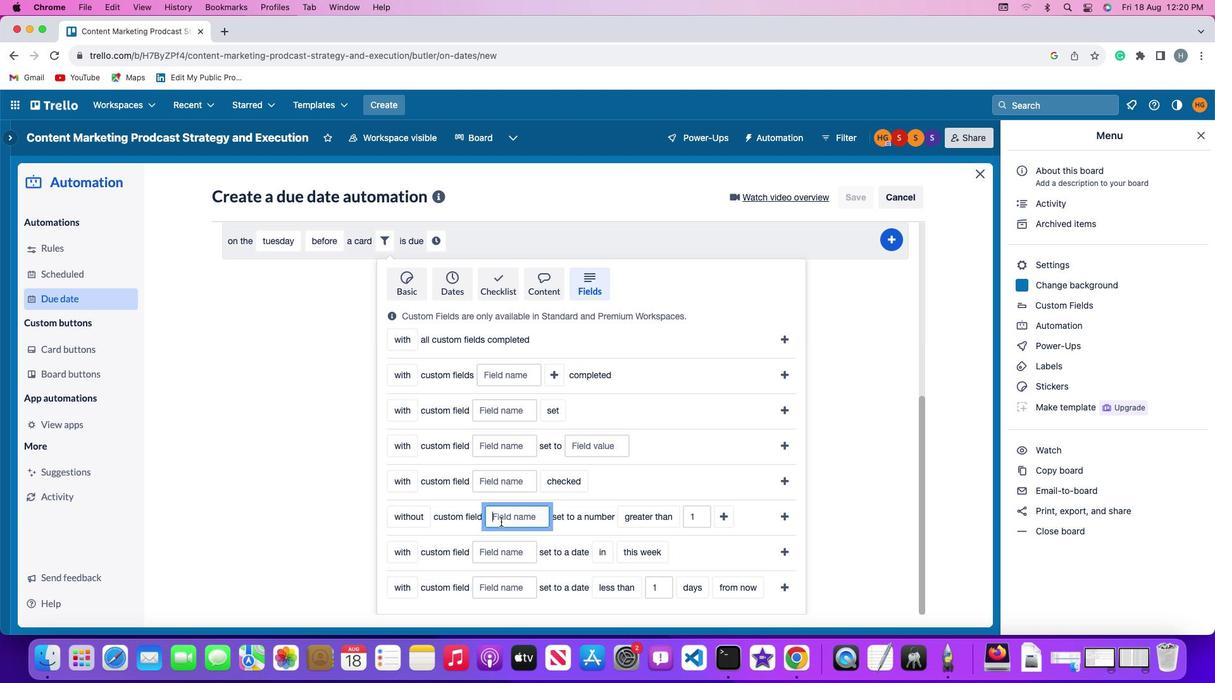 
Action: Mouse pressed left at (501, 521)
Screenshot: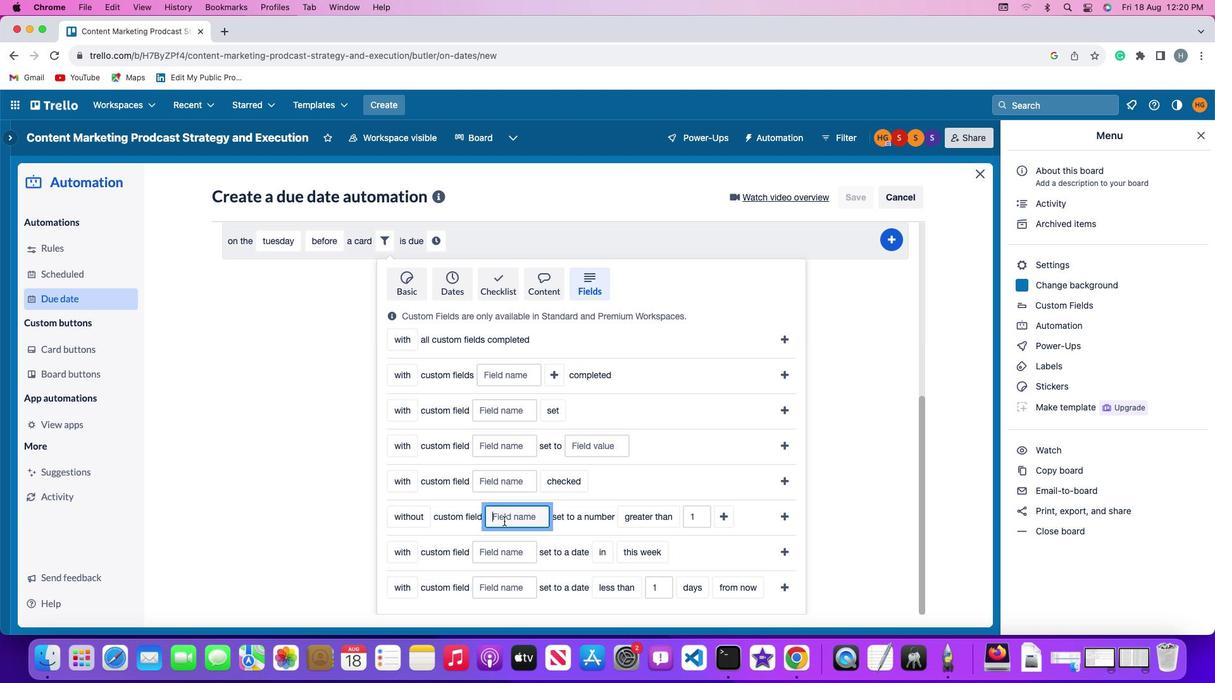 
Action: Mouse moved to (503, 521)
Screenshot: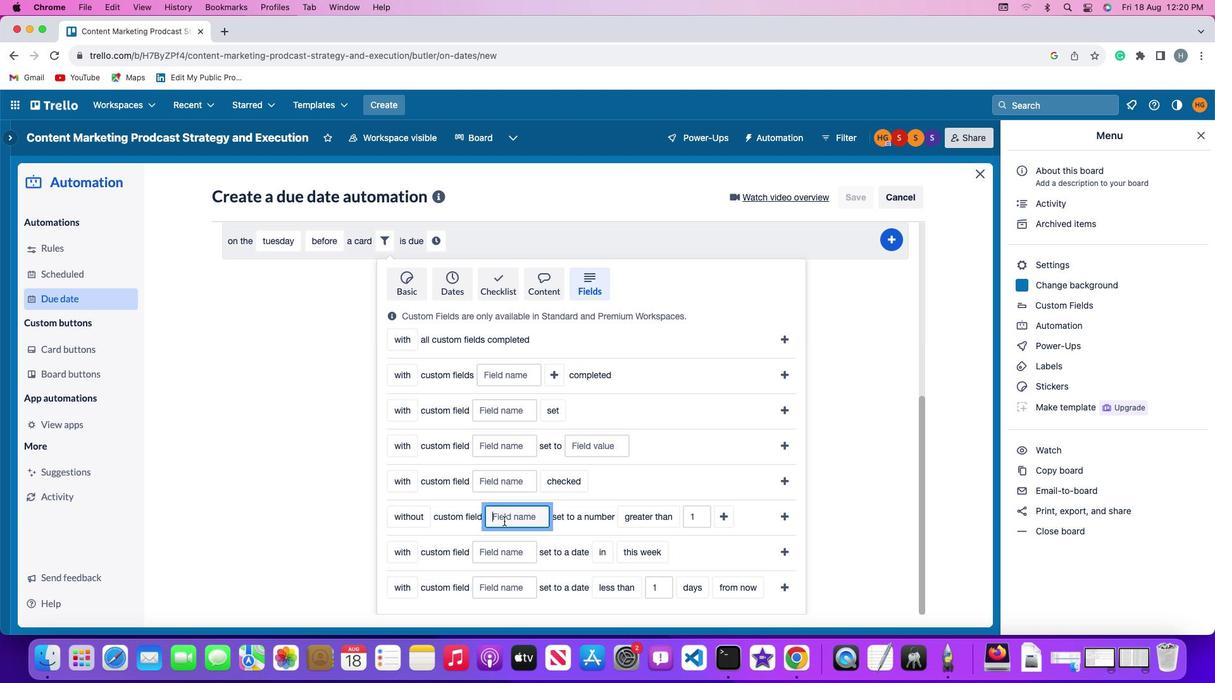 
Action: Key pressed Key.shift'R''e''s''u''m''e'
Screenshot: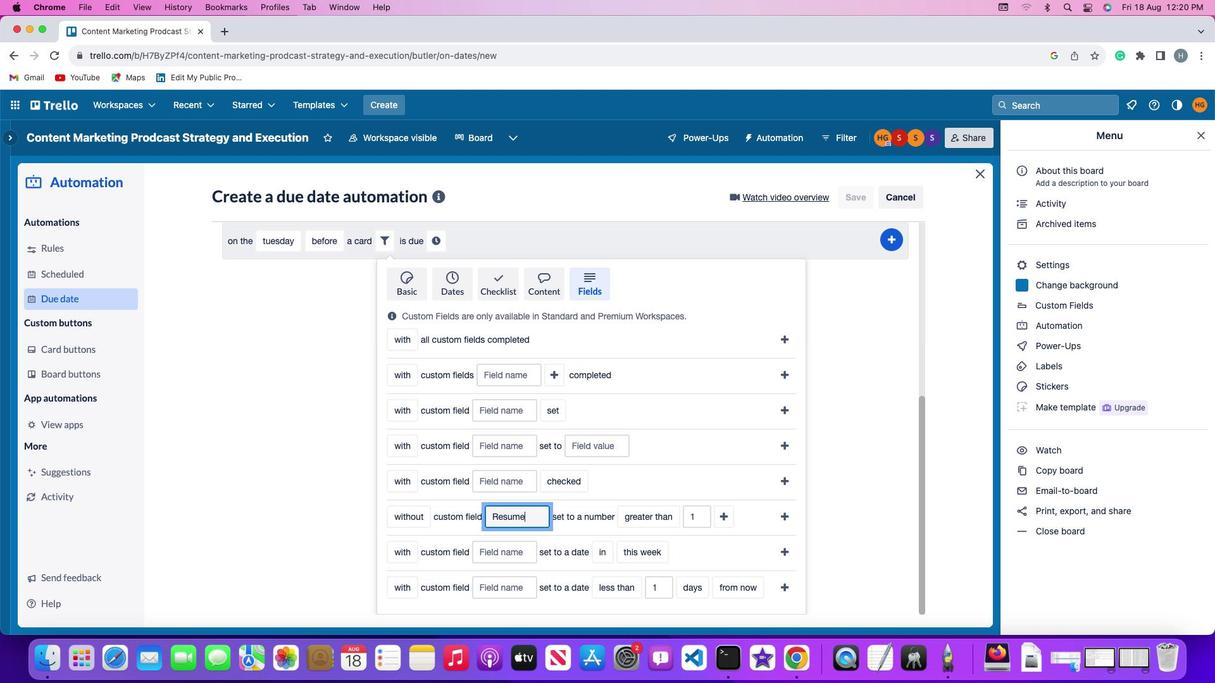 
Action: Mouse moved to (628, 514)
Screenshot: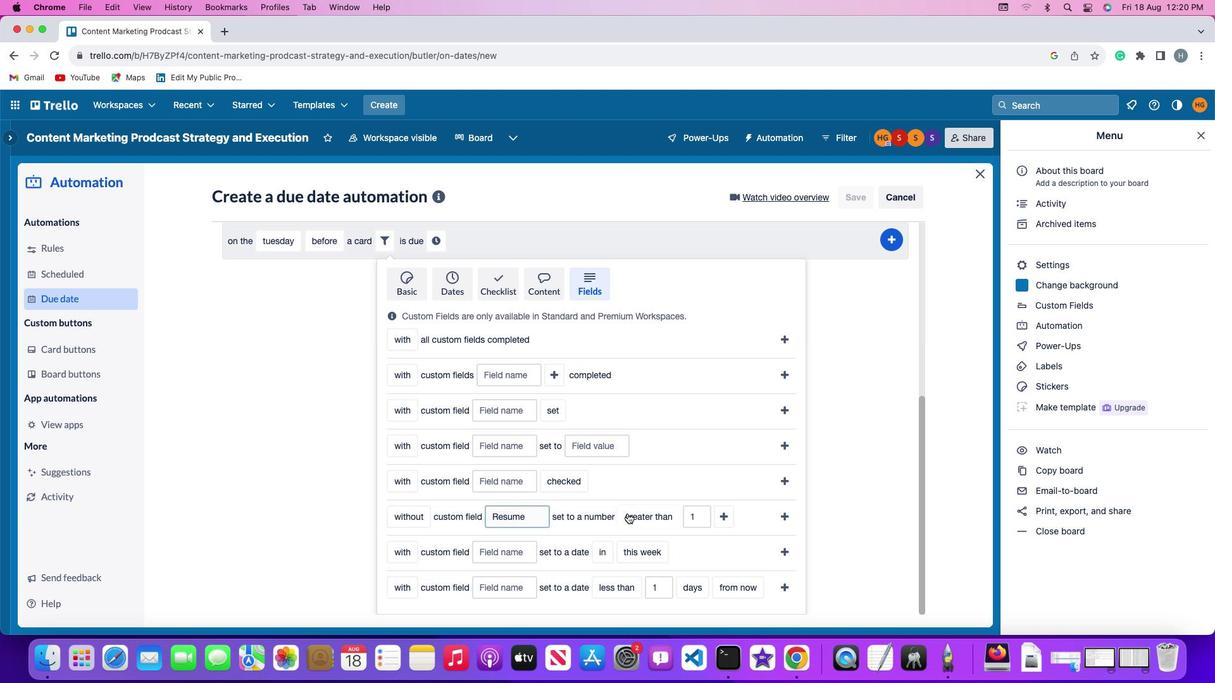
Action: Mouse pressed left at (628, 514)
Screenshot: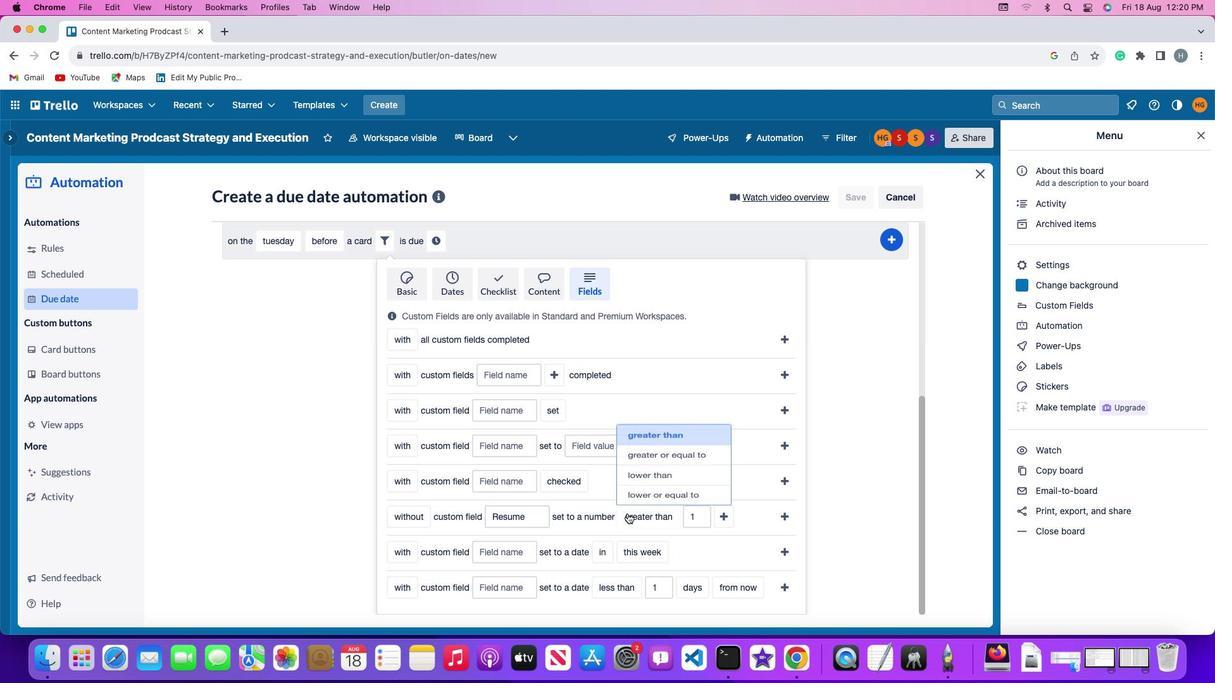 
Action: Mouse moved to (650, 464)
Screenshot: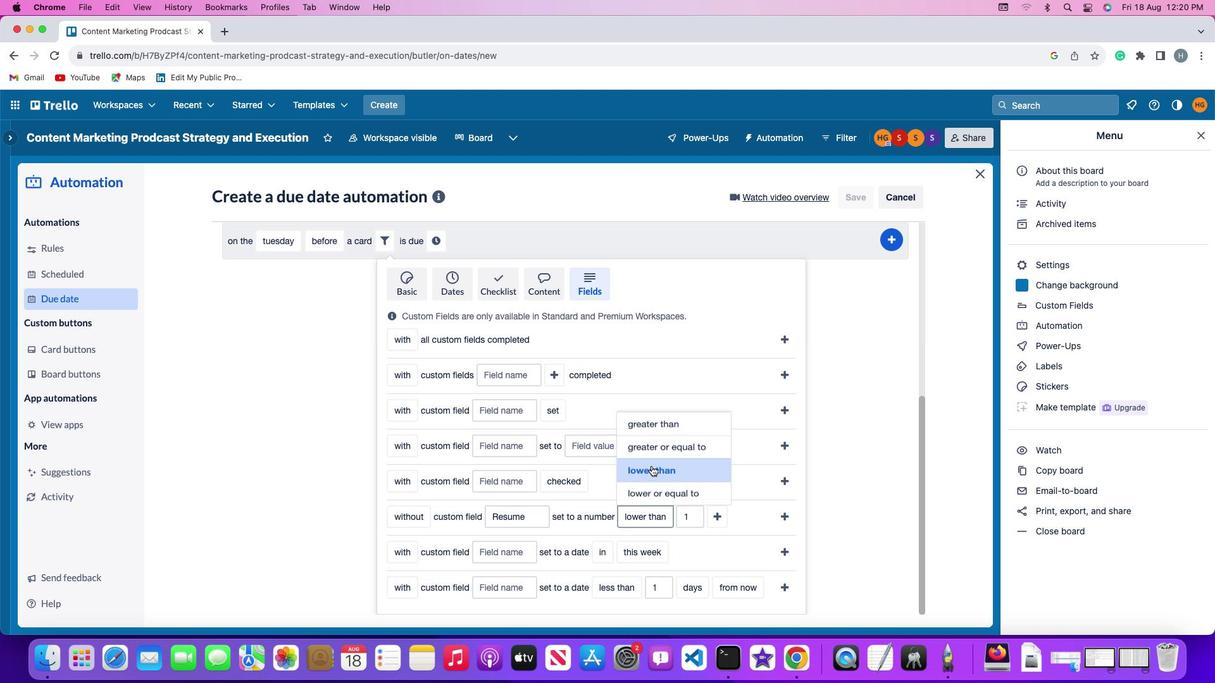 
Action: Mouse pressed left at (650, 464)
Screenshot: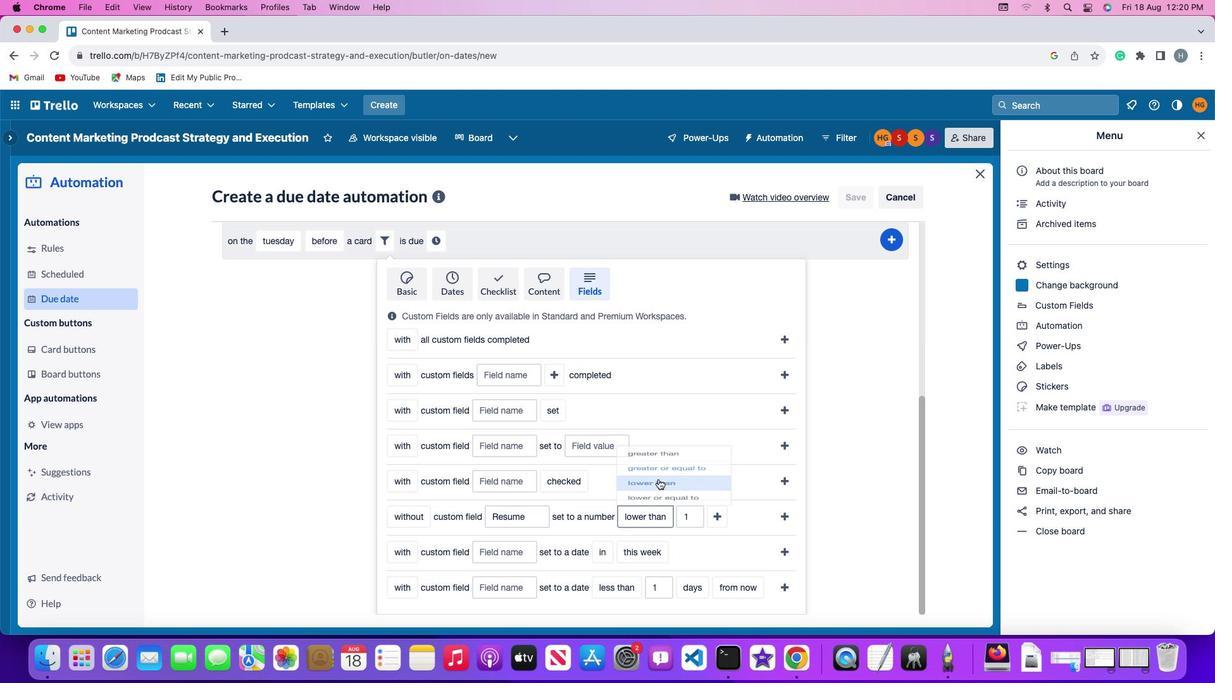 
Action: Mouse moved to (698, 514)
Screenshot: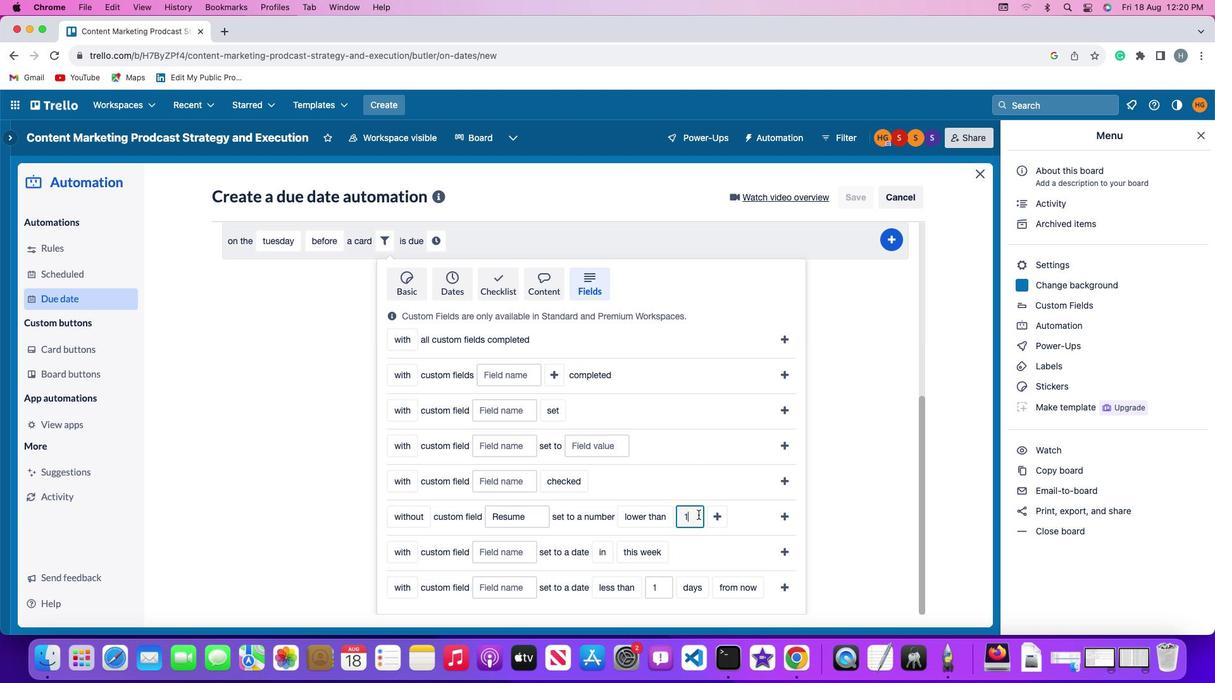 
Action: Mouse pressed left at (698, 514)
Screenshot: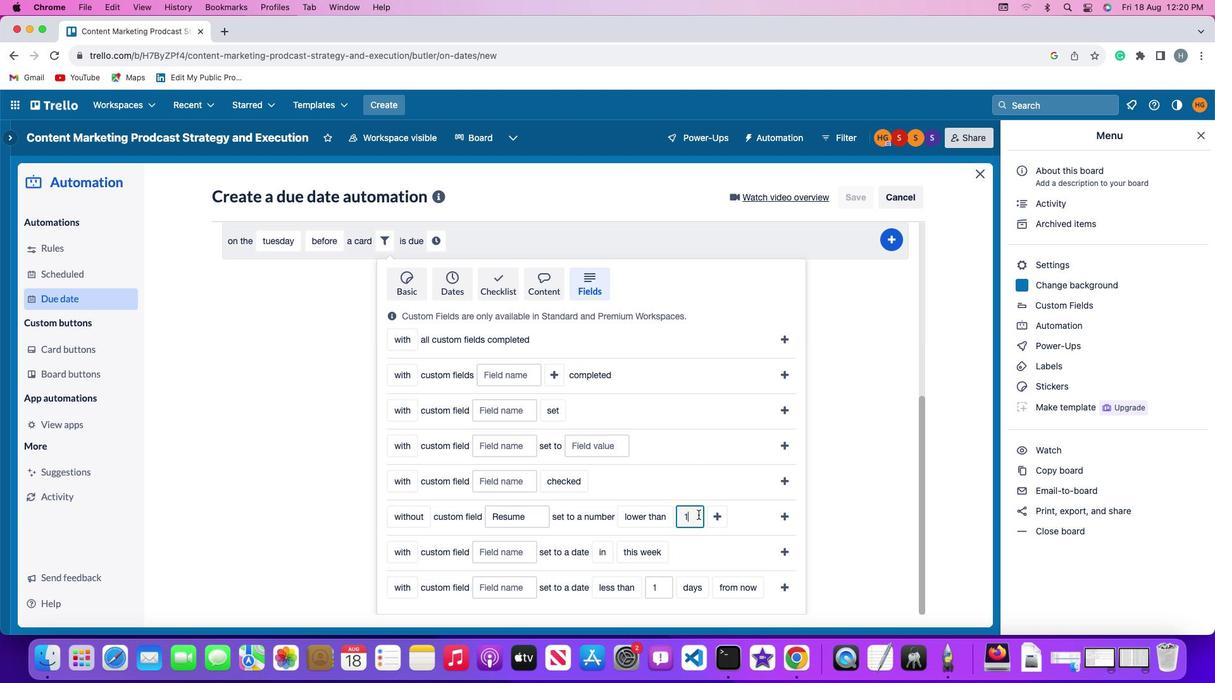 
Action: Key pressed Key.backspace'1'
Screenshot: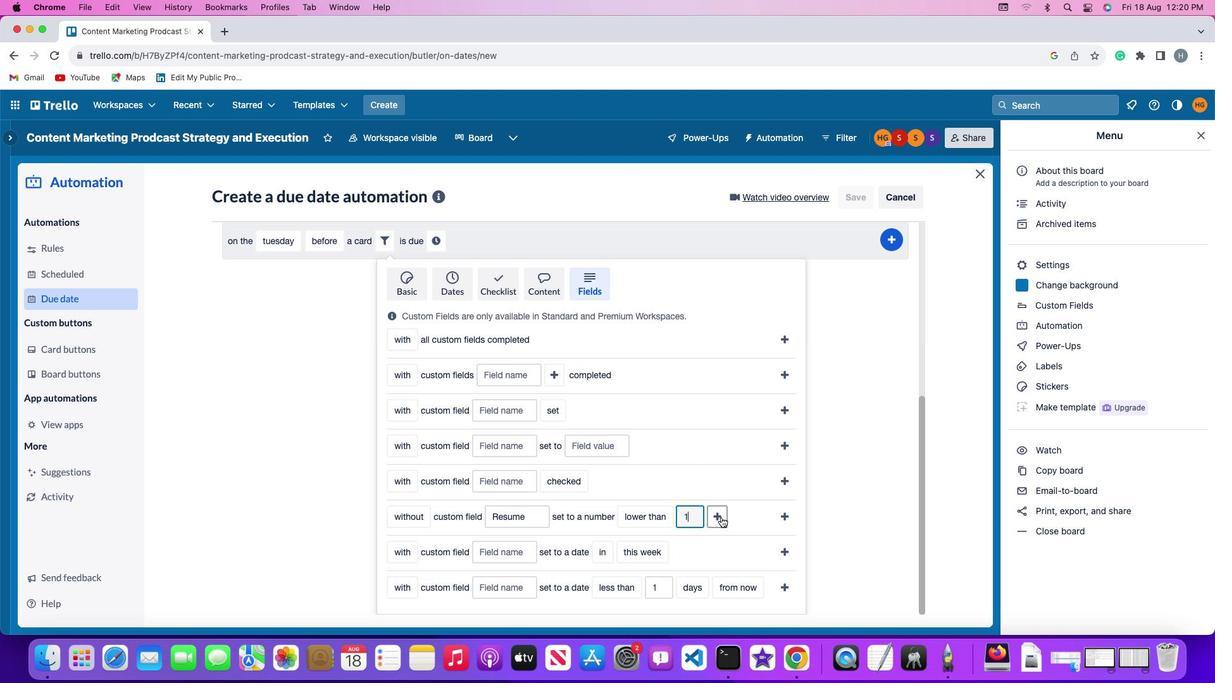 
Action: Mouse moved to (724, 516)
Screenshot: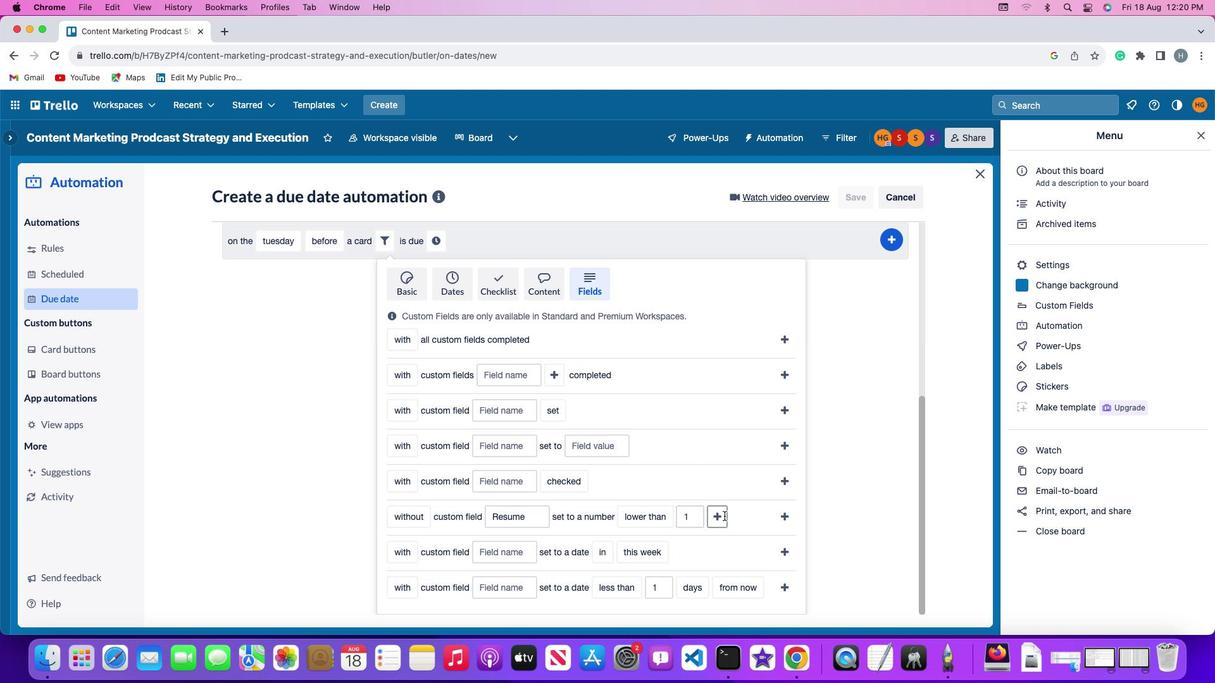 
Action: Mouse pressed left at (724, 516)
Screenshot: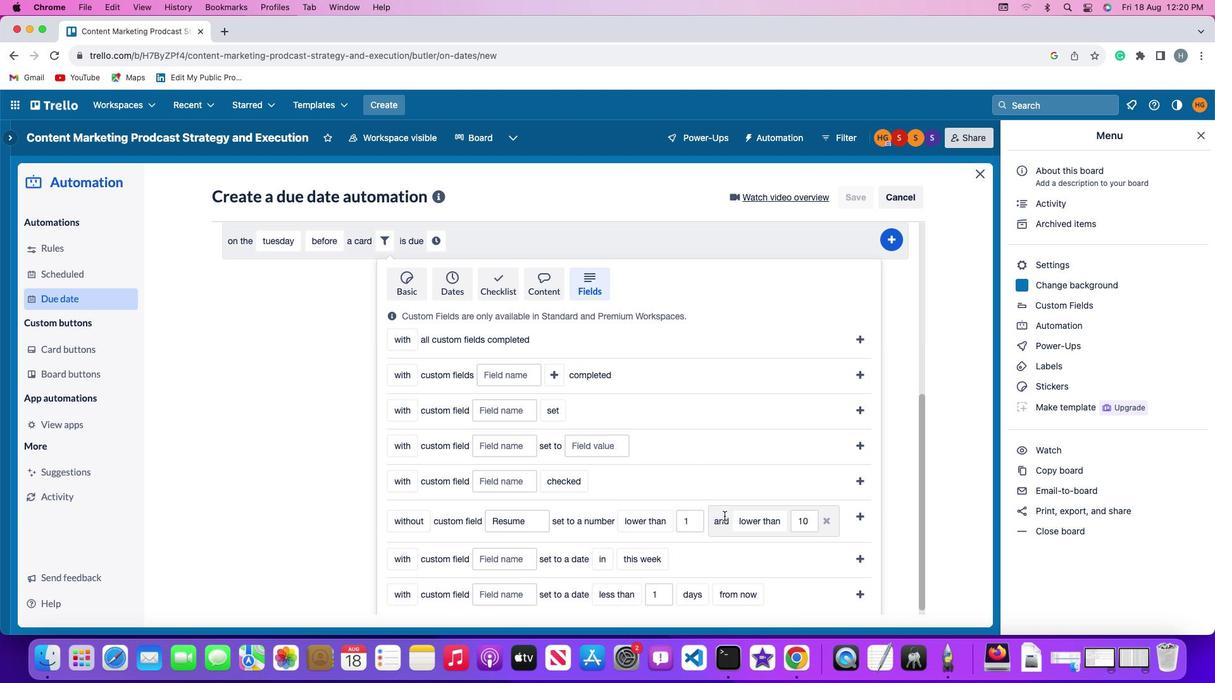 
Action: Mouse moved to (764, 522)
Screenshot: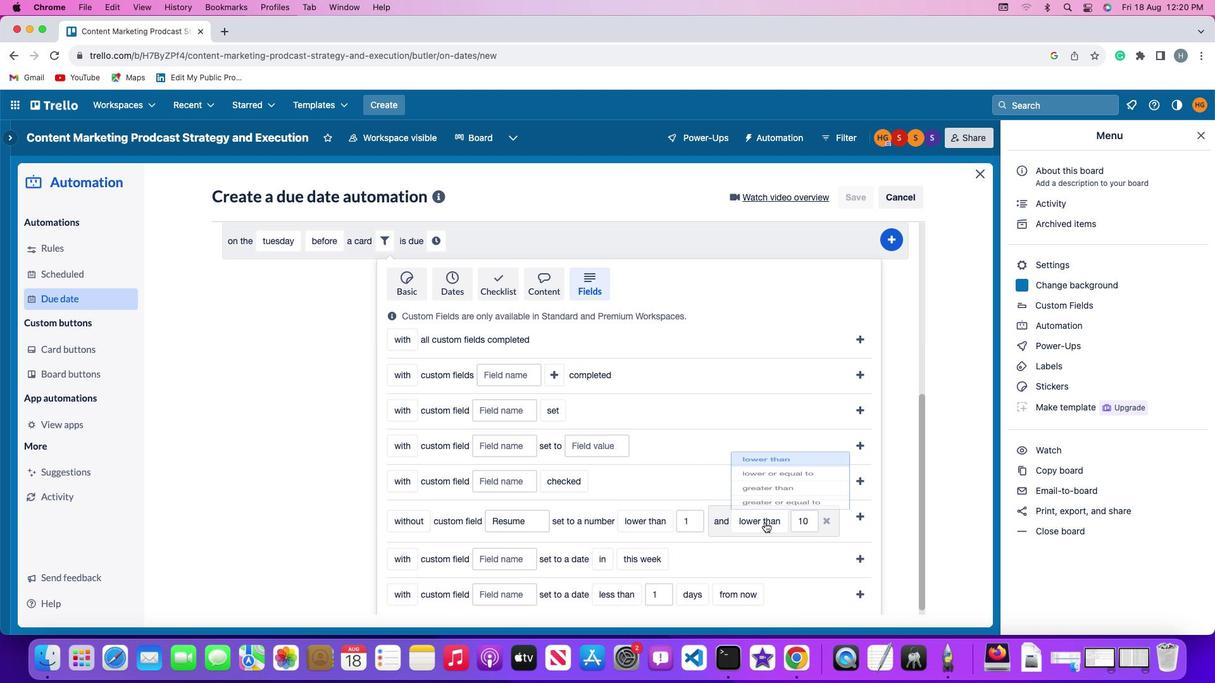 
Action: Mouse pressed left at (764, 522)
Screenshot: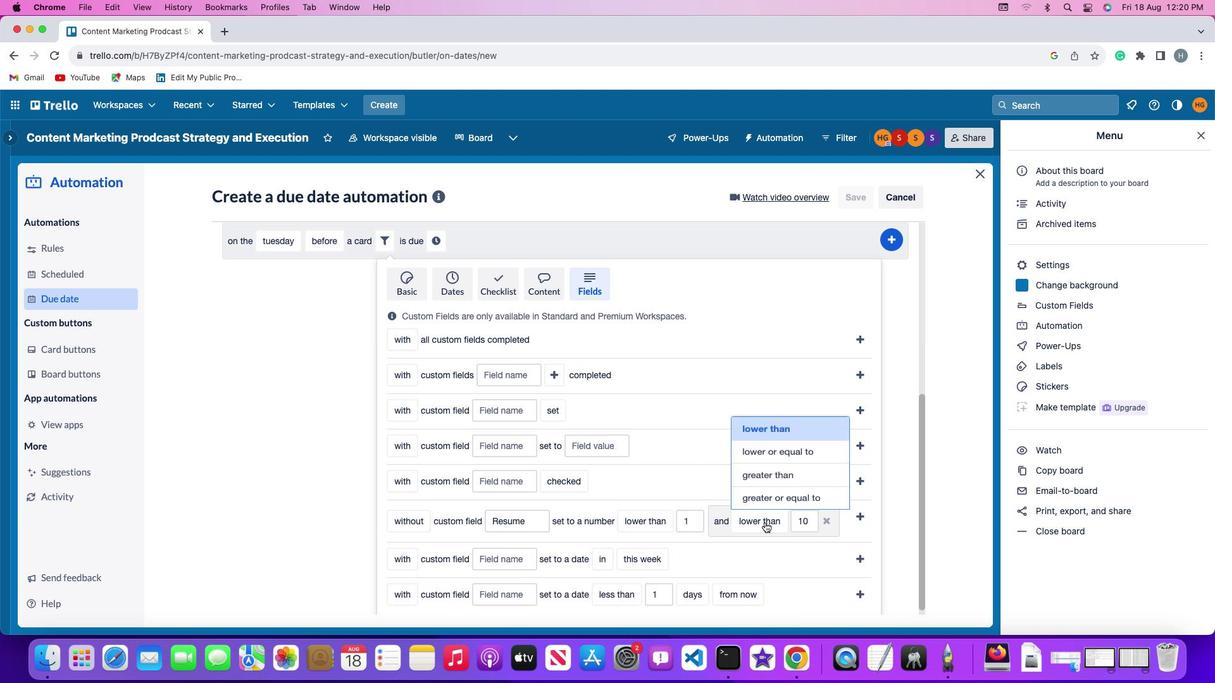 
Action: Mouse moved to (773, 426)
Screenshot: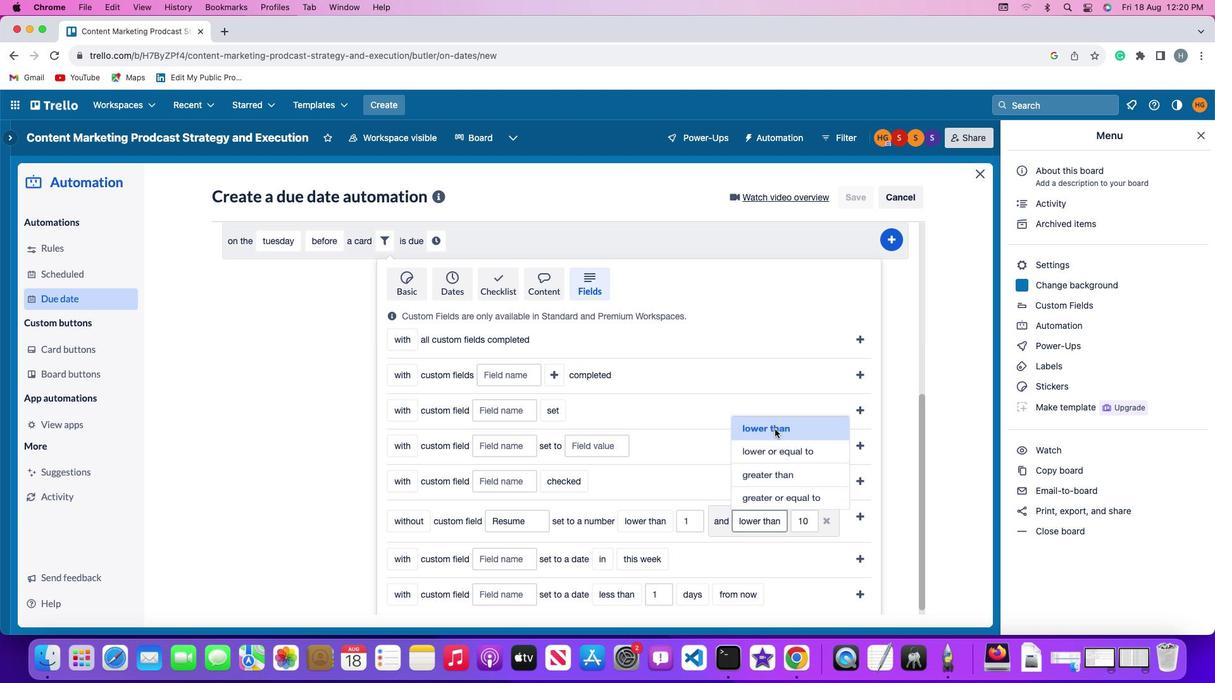 
Action: Mouse pressed left at (773, 426)
Screenshot: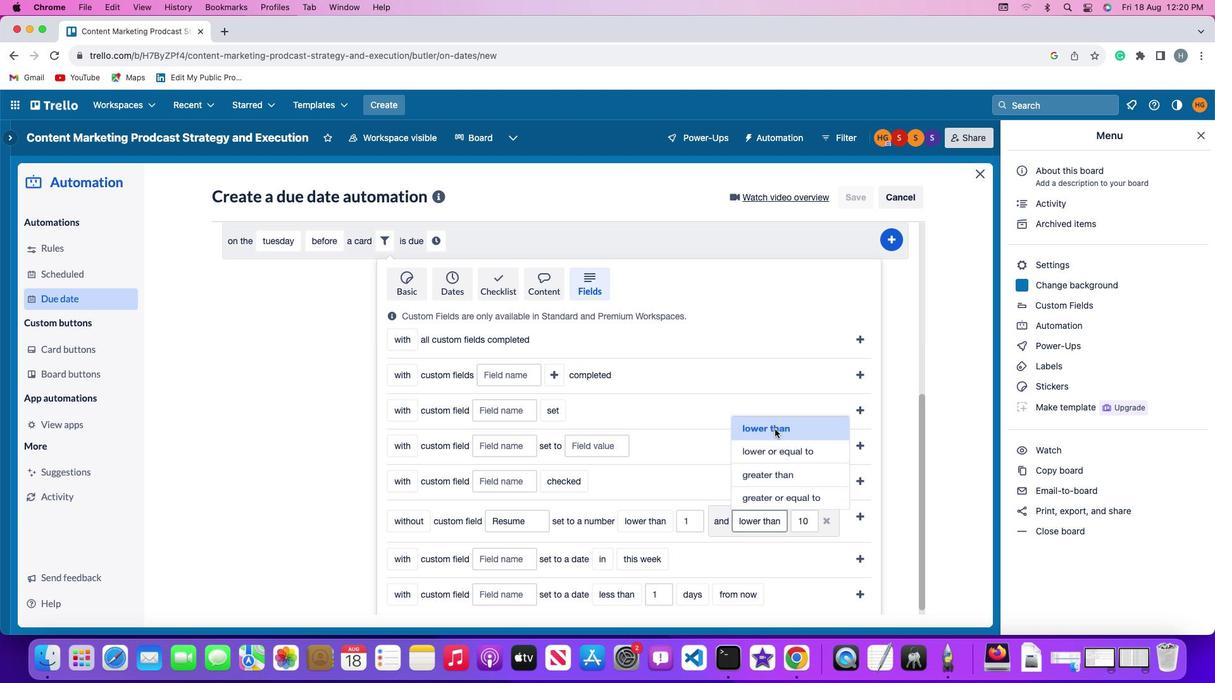 
Action: Mouse moved to (815, 519)
Screenshot: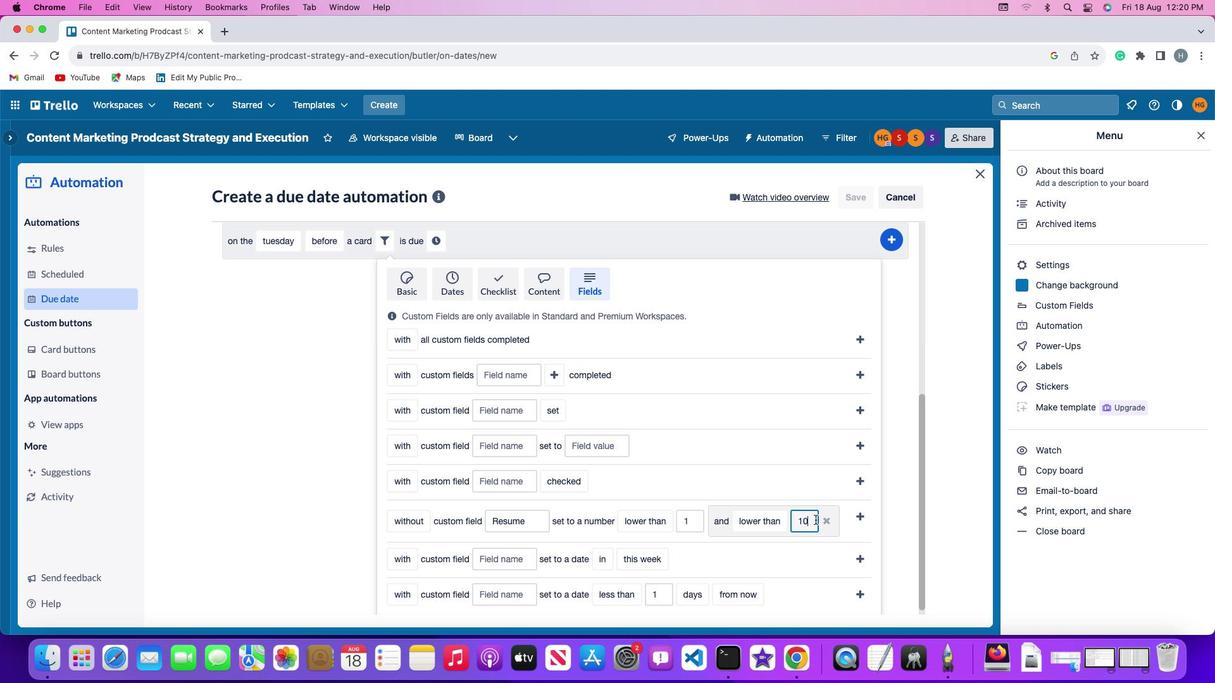 
Action: Mouse pressed left at (815, 519)
Screenshot: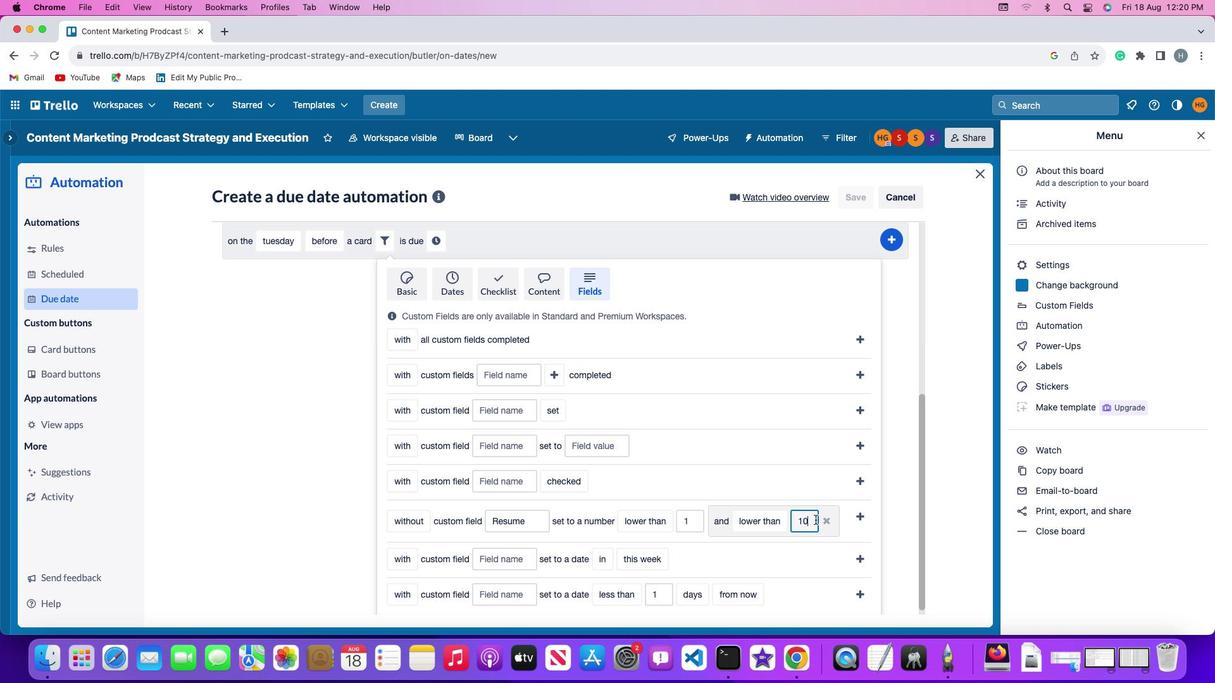 
Action: Mouse moved to (814, 519)
Screenshot: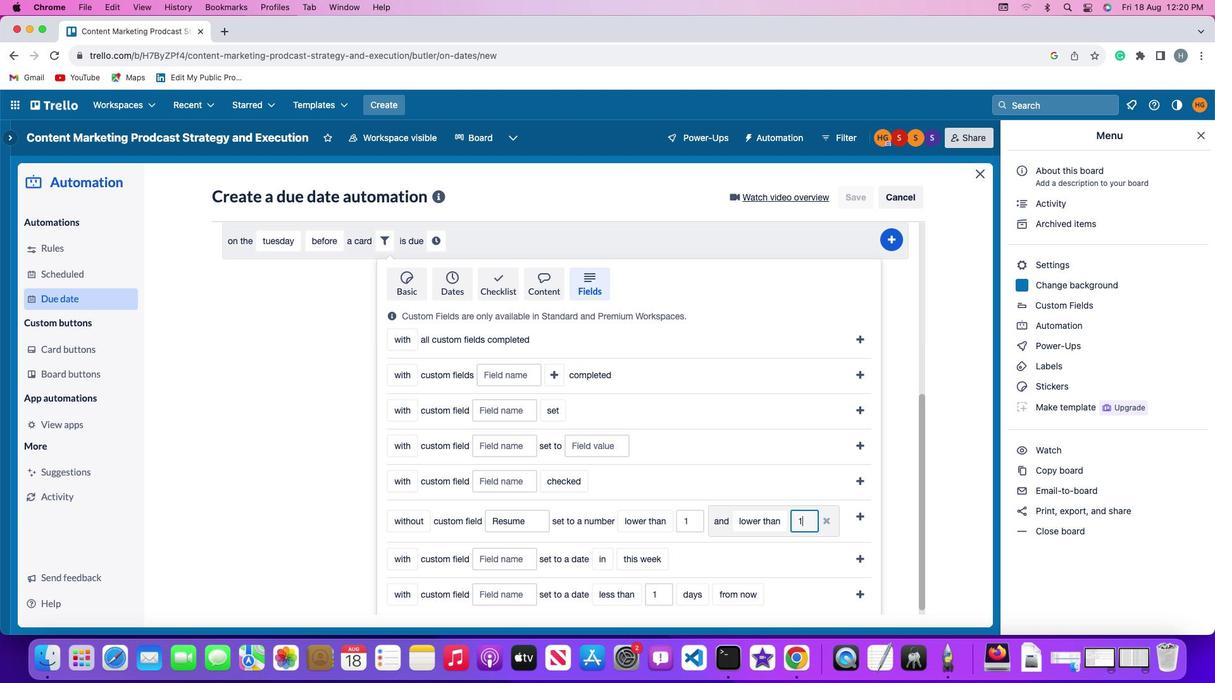 
Action: Key pressed Key.backspaceKey.backspace'1''0'
Screenshot: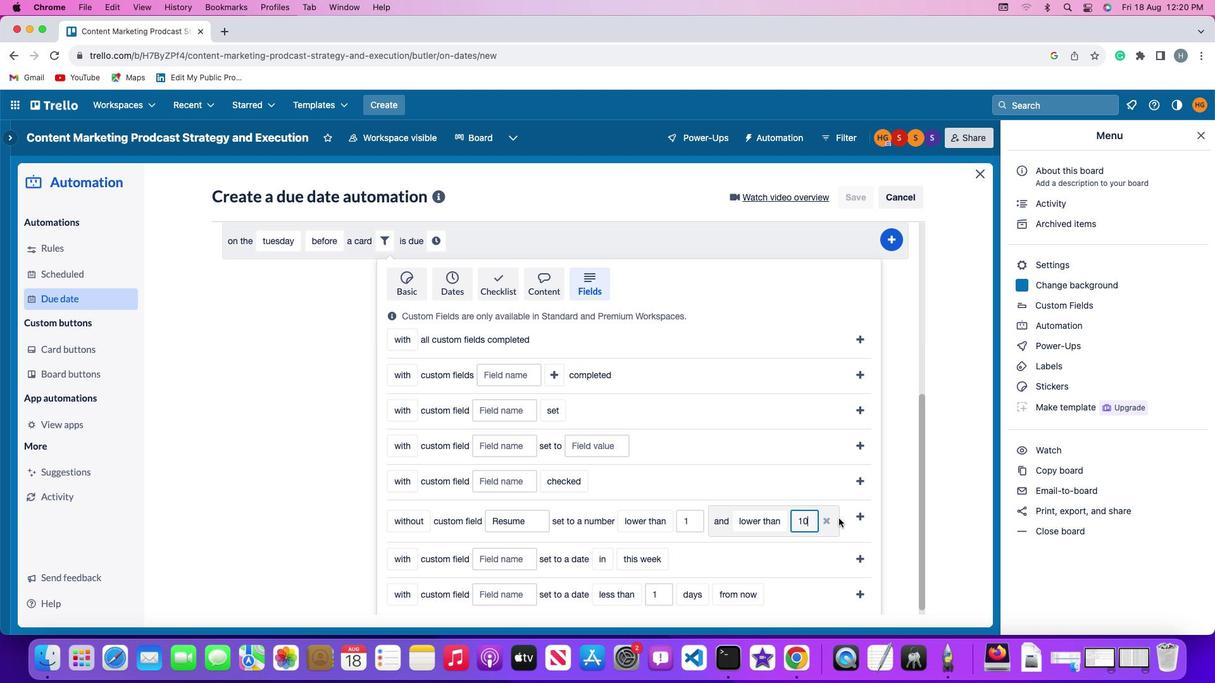 
Action: Mouse moved to (854, 514)
Screenshot: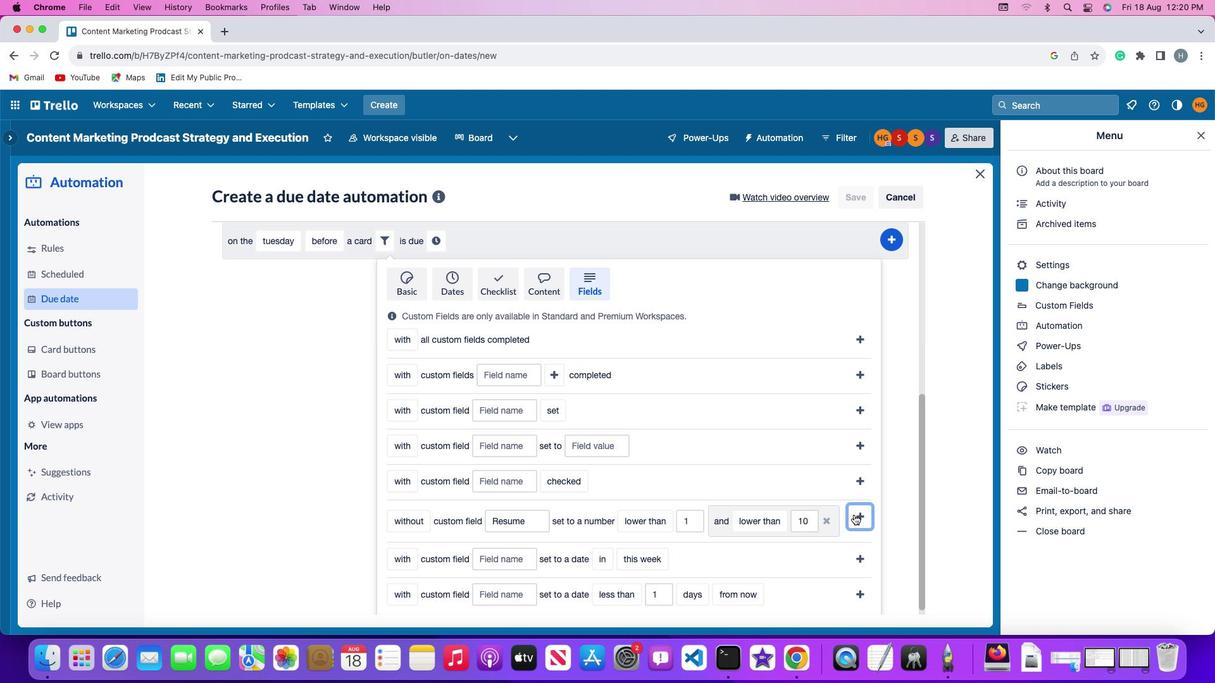 
Action: Mouse pressed left at (854, 514)
Screenshot: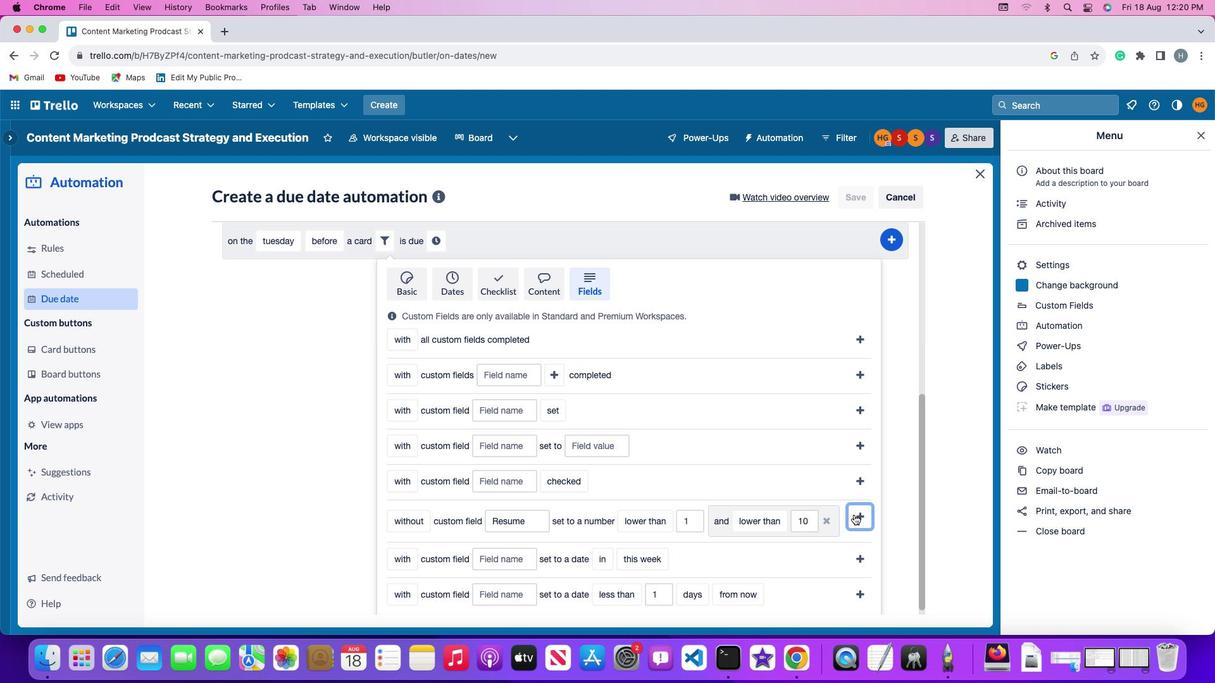 
Action: Mouse moved to (780, 547)
Screenshot: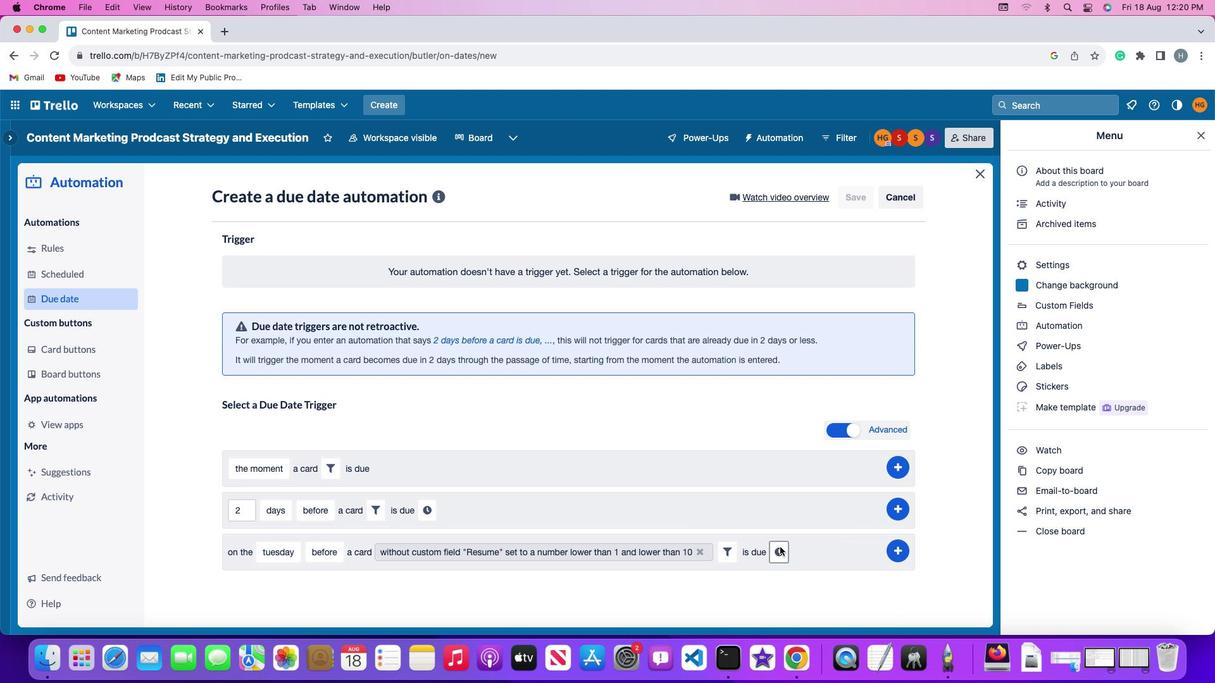 
Action: Mouse pressed left at (780, 547)
Screenshot: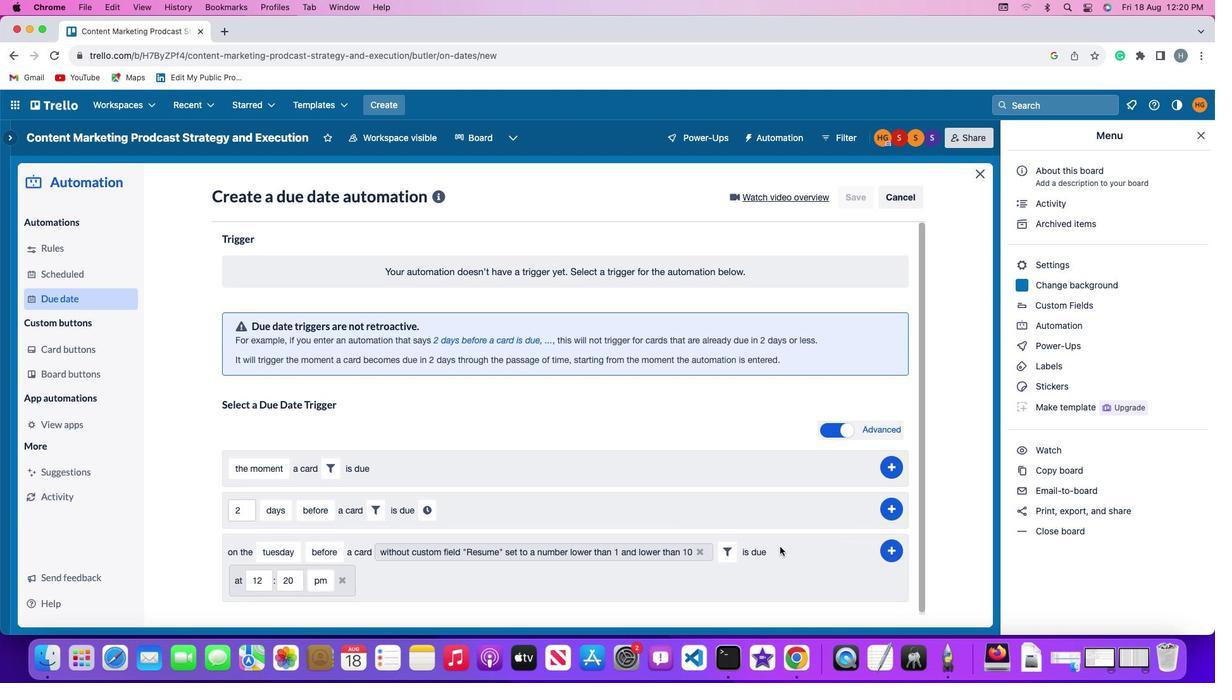 
Action: Mouse moved to (262, 581)
Screenshot: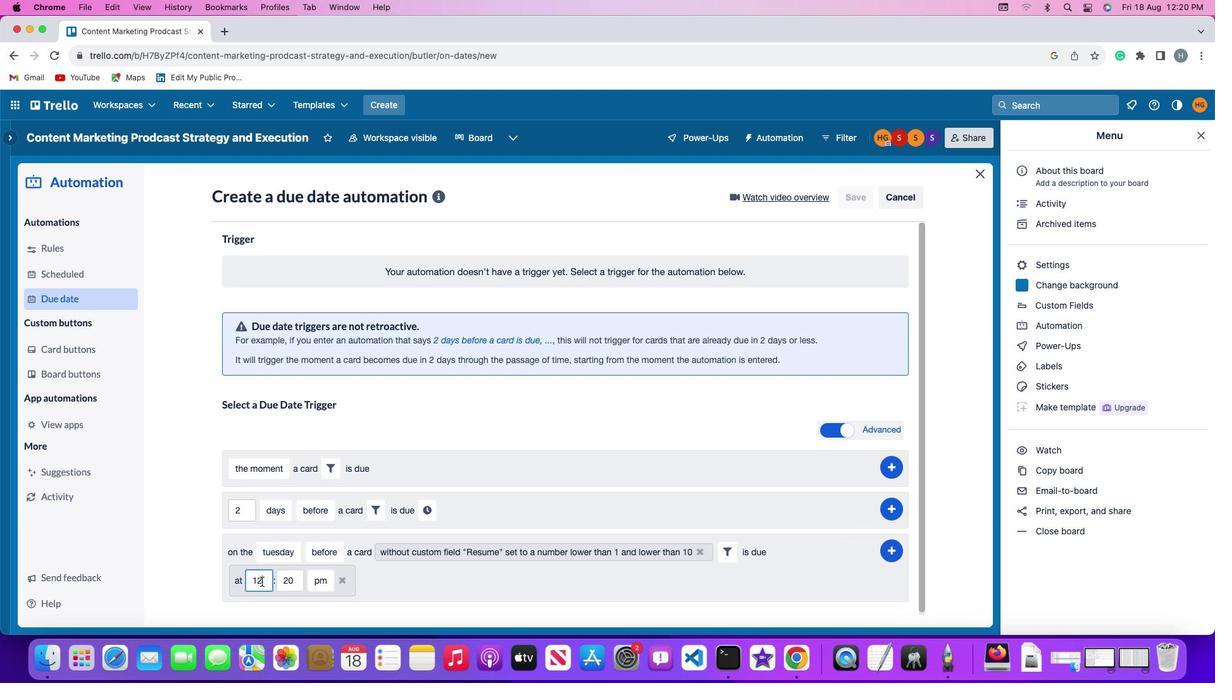
Action: Mouse pressed left at (262, 581)
Screenshot: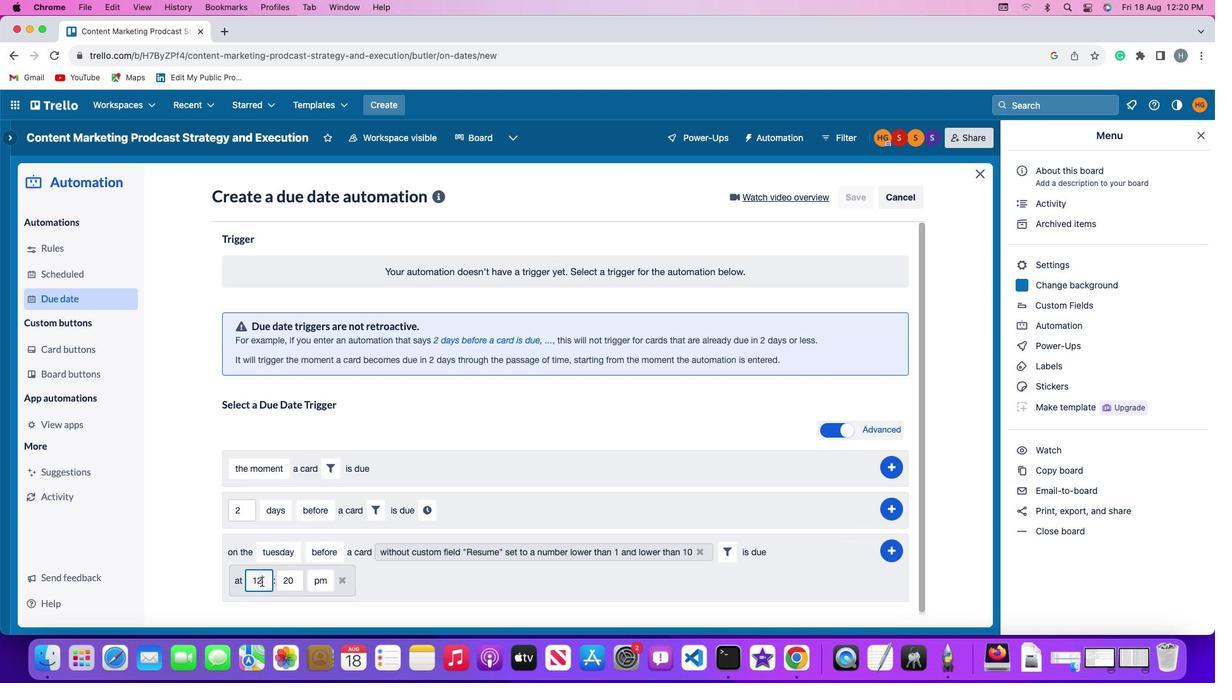 
Action: Mouse moved to (262, 581)
Screenshot: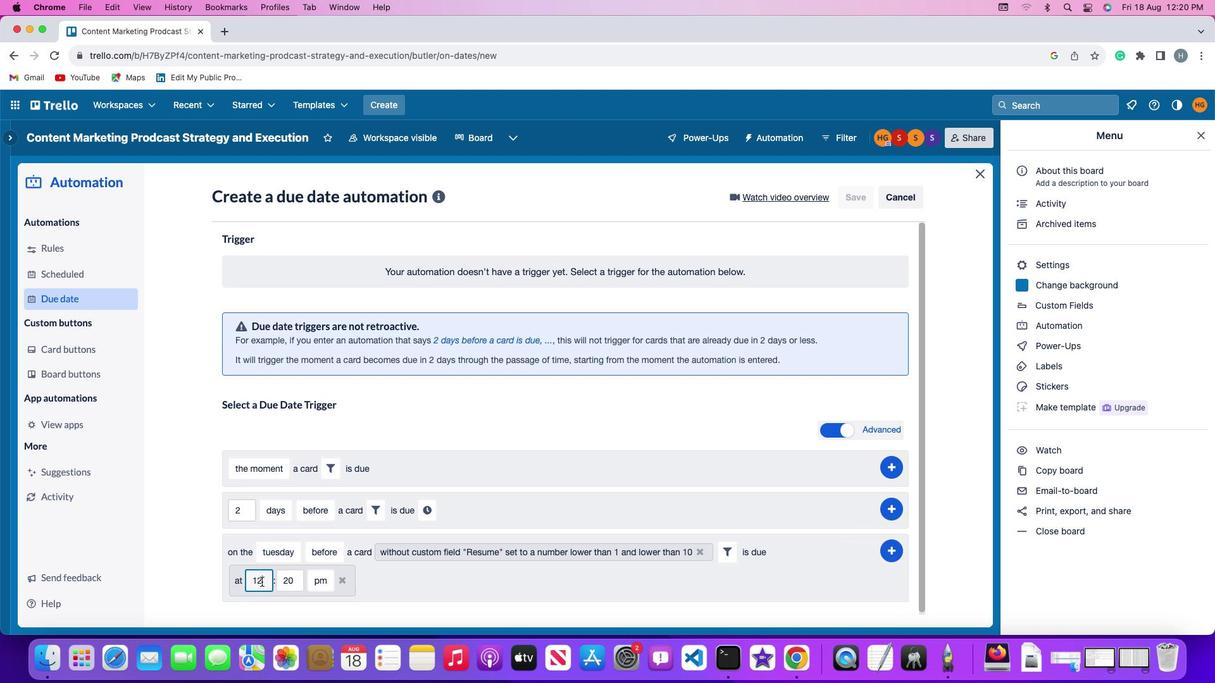 
Action: Key pressed Key.backspace'1'
Screenshot: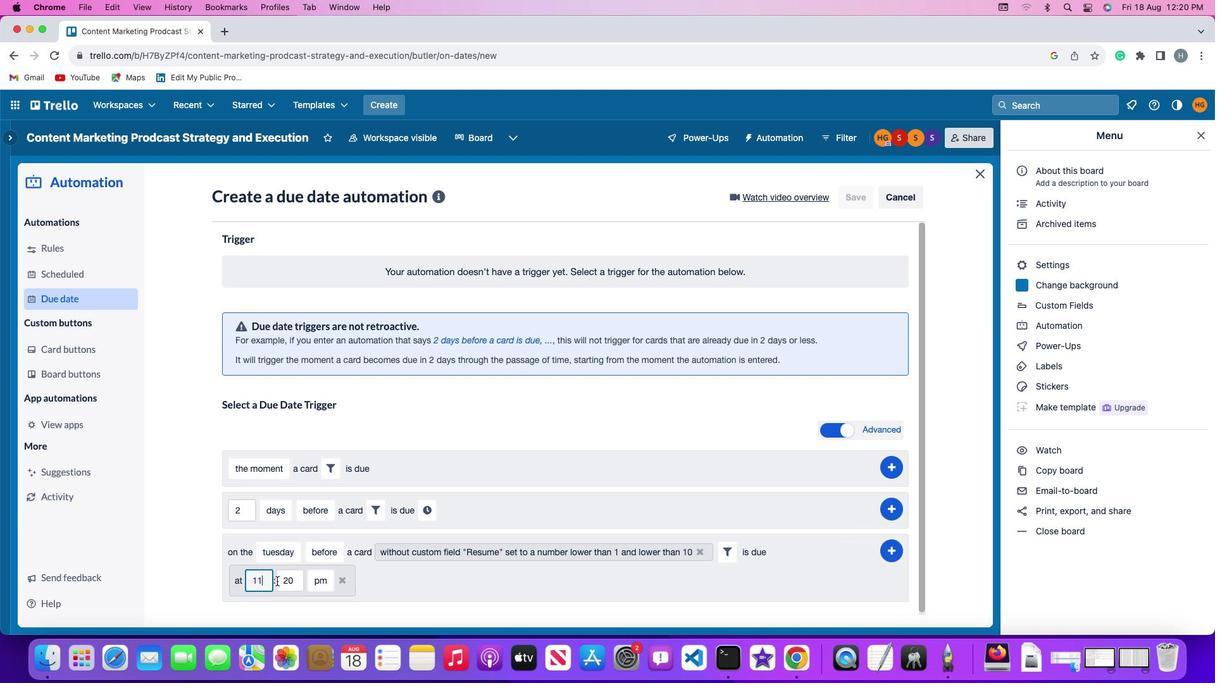 
Action: Mouse moved to (288, 579)
Screenshot: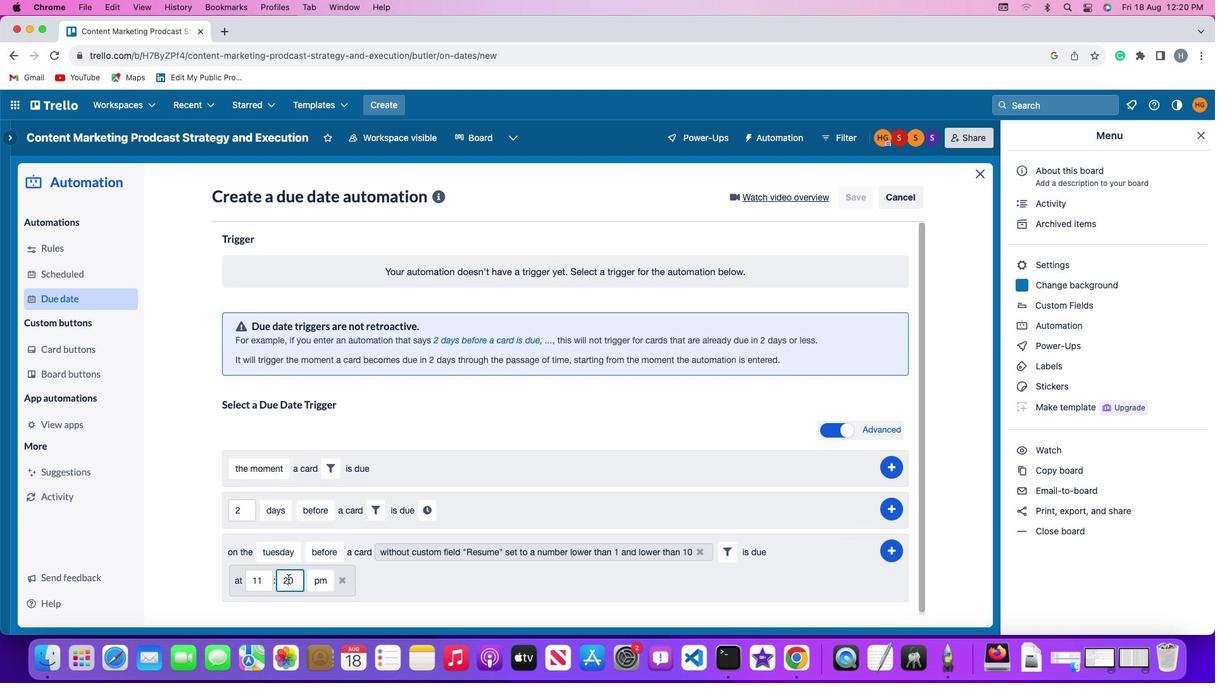 
Action: Mouse pressed left at (288, 579)
Screenshot: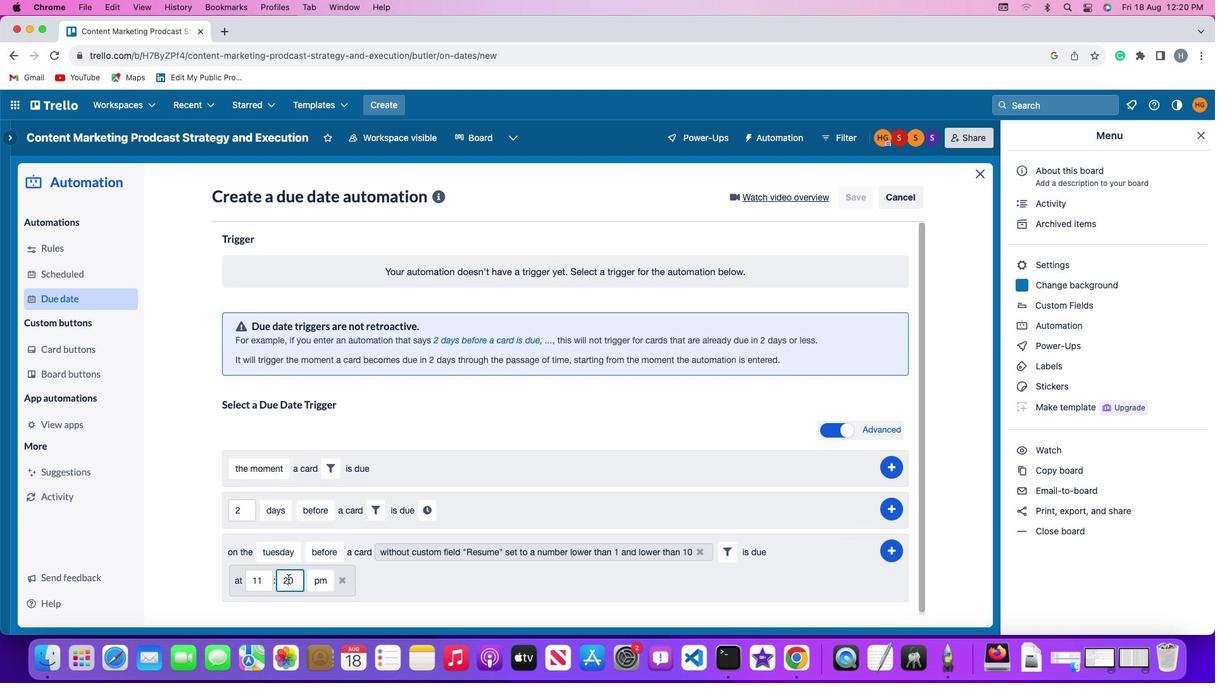 
Action: Mouse moved to (288, 579)
Screenshot: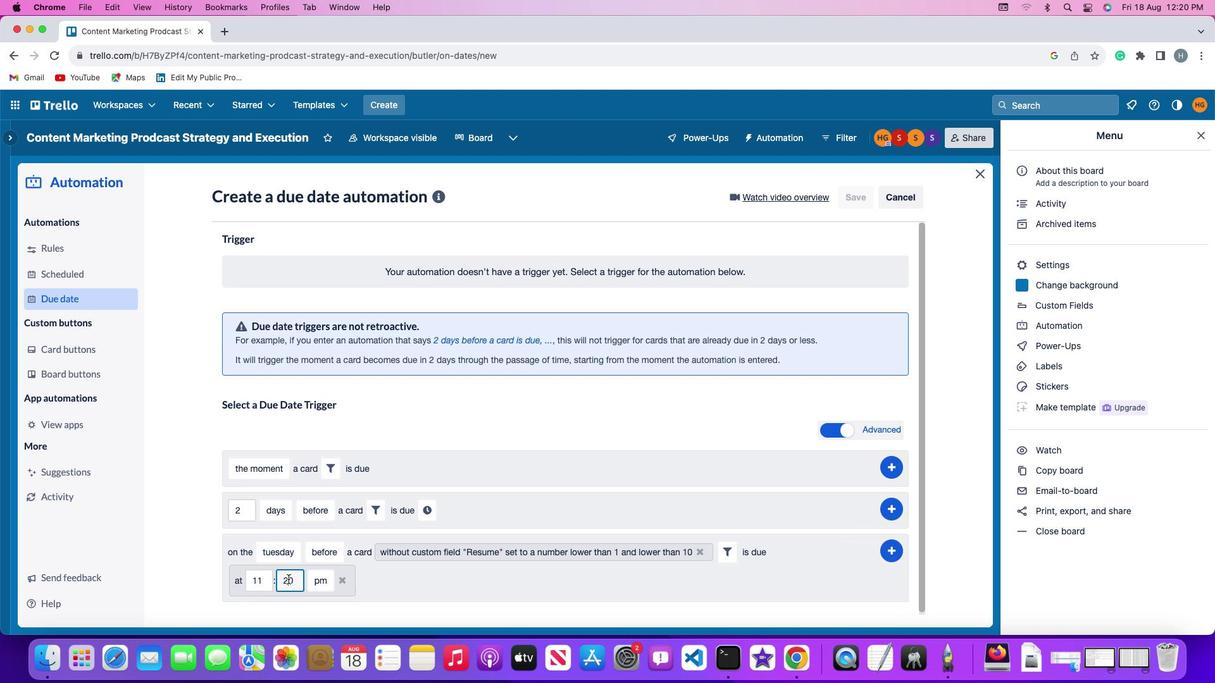 
Action: Key pressed Key.backspace'0'
Screenshot: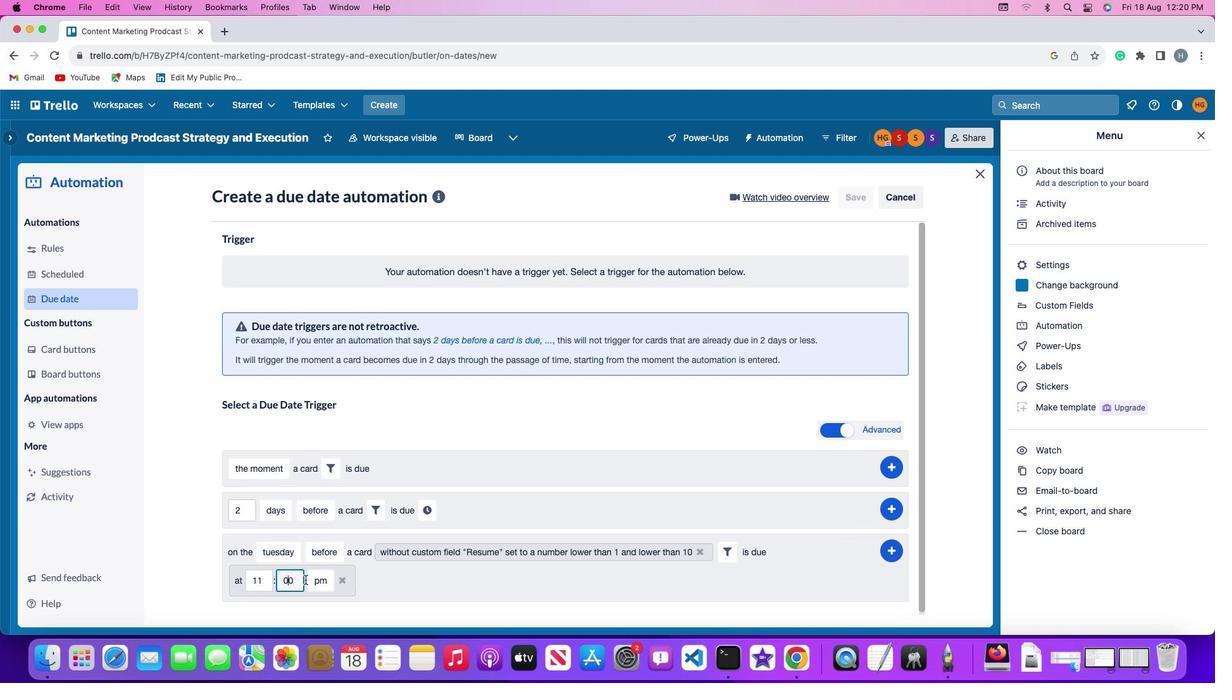 
Action: Mouse moved to (314, 579)
Screenshot: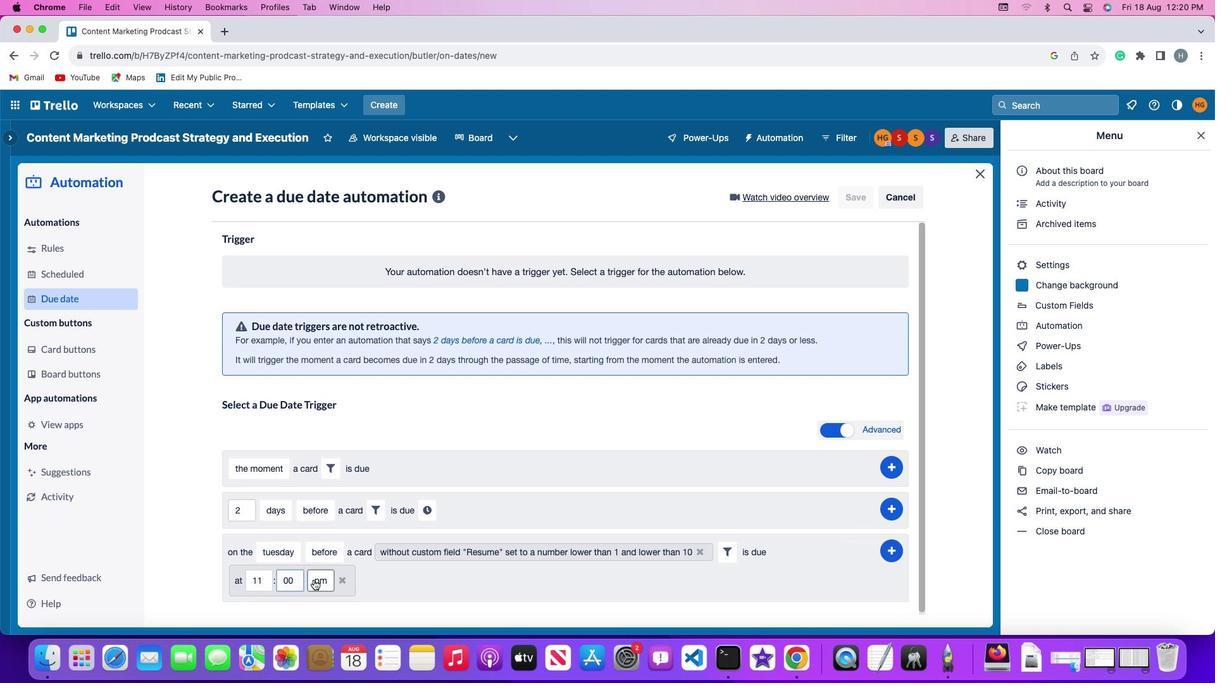 
Action: Mouse pressed left at (314, 579)
Screenshot: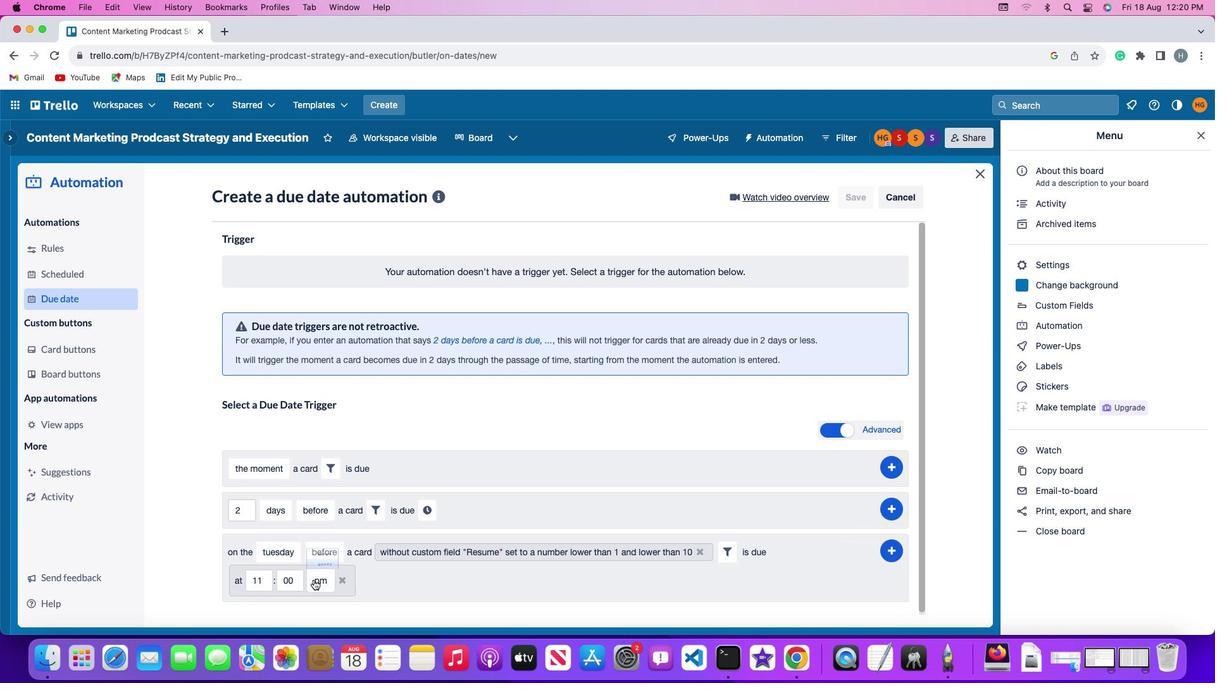 
Action: Mouse moved to (325, 533)
Screenshot: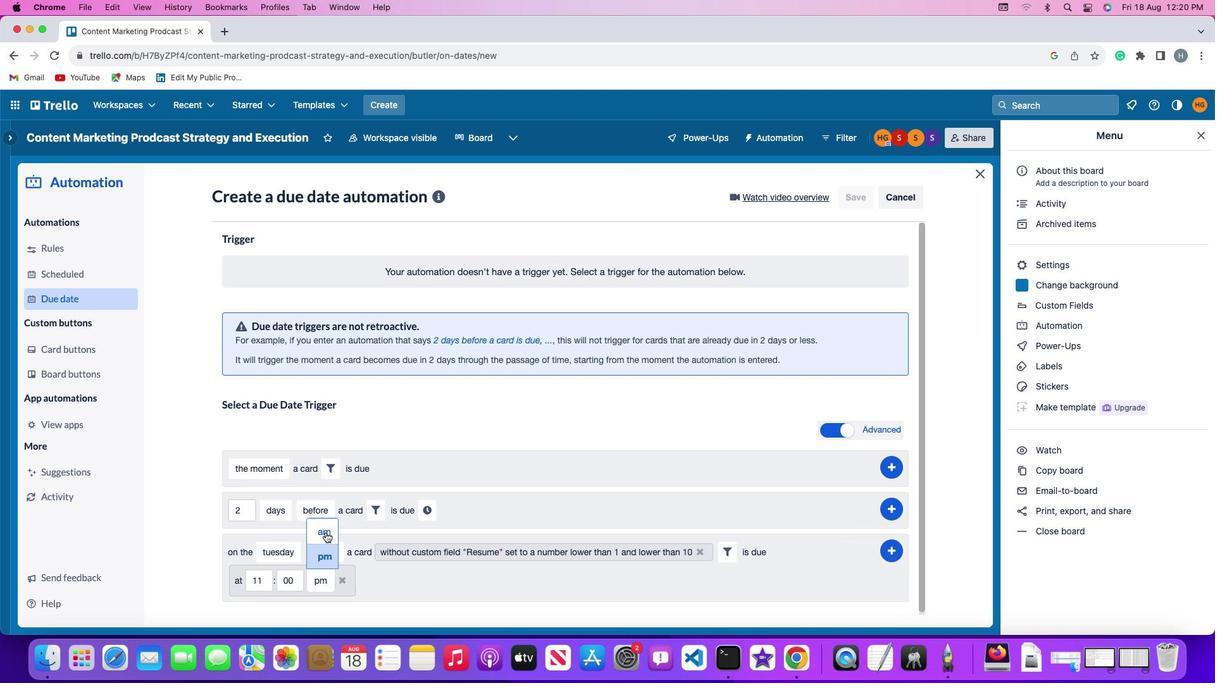 
Action: Mouse pressed left at (325, 533)
Screenshot: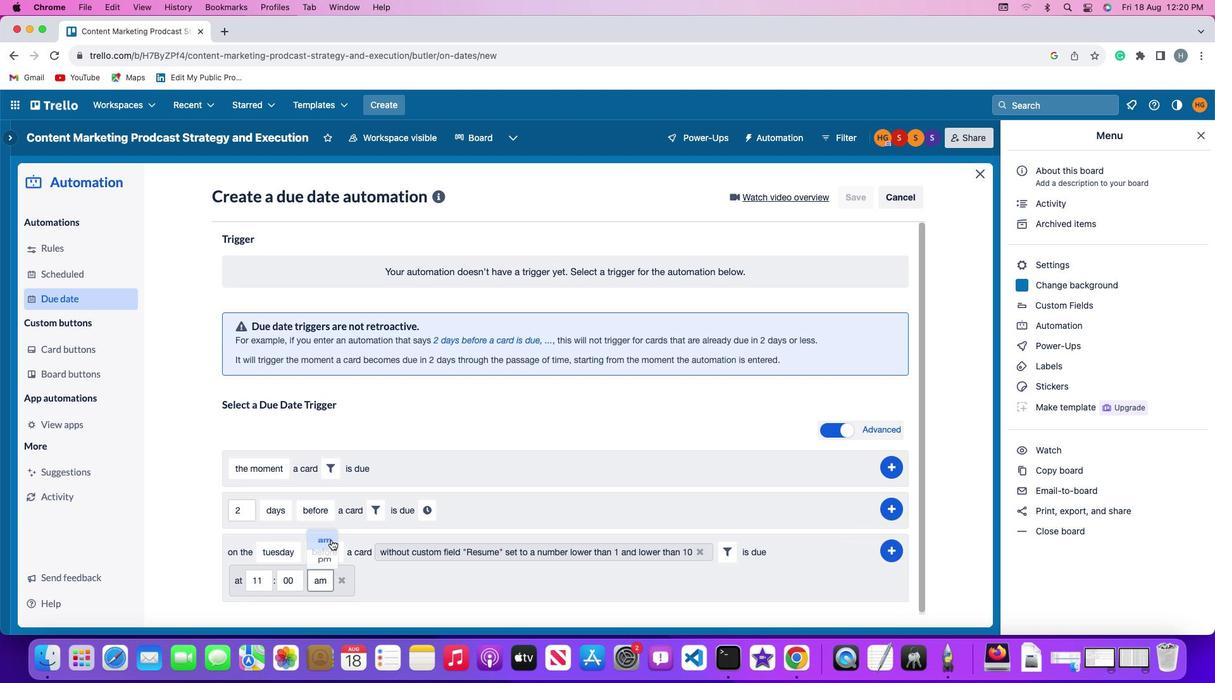 
Action: Mouse moved to (894, 548)
Screenshot: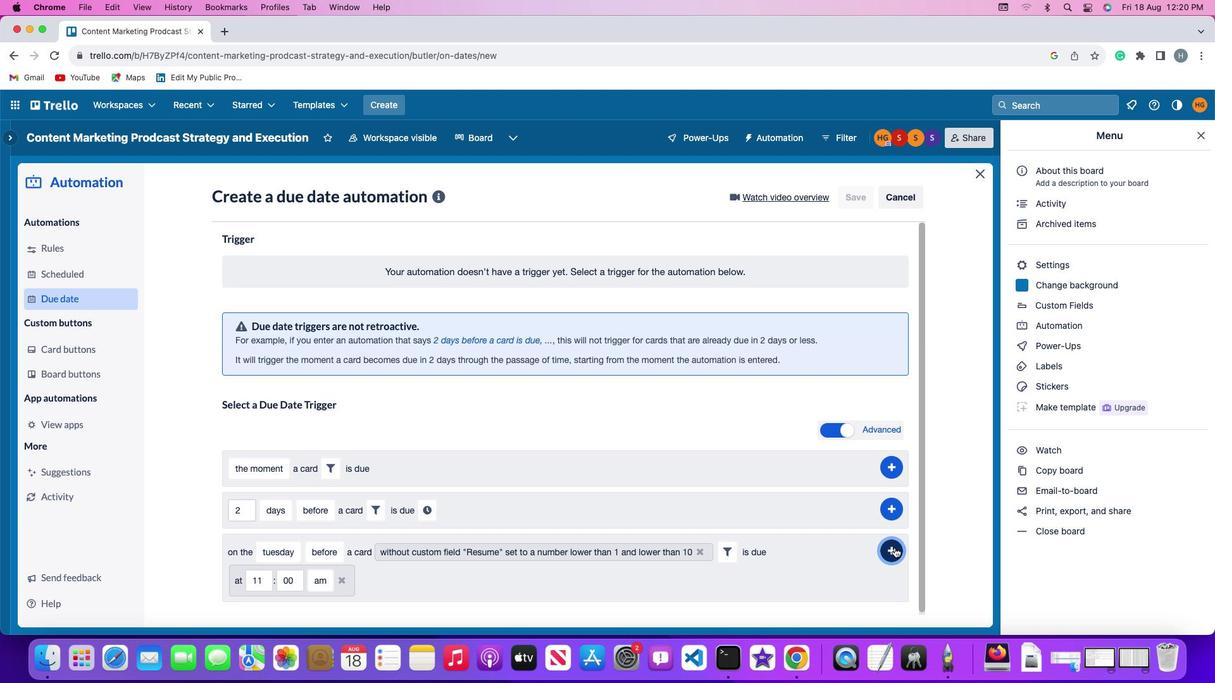 
Action: Mouse pressed left at (894, 548)
Screenshot: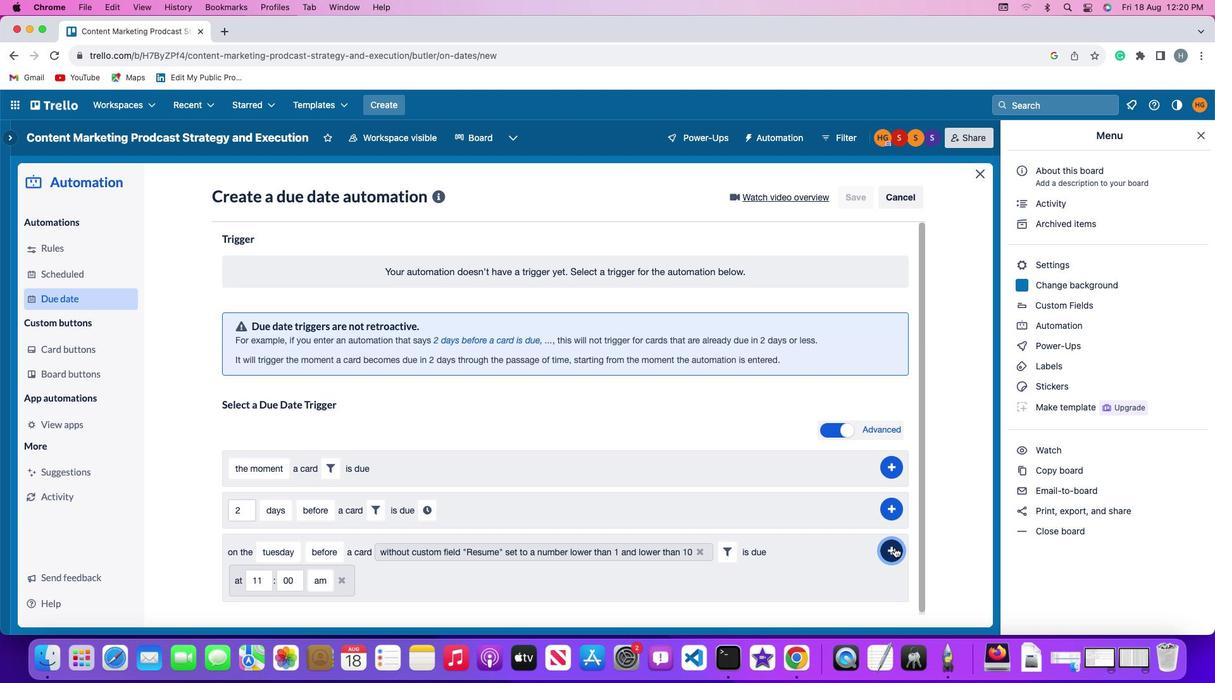 
Action: Mouse moved to (946, 465)
Screenshot: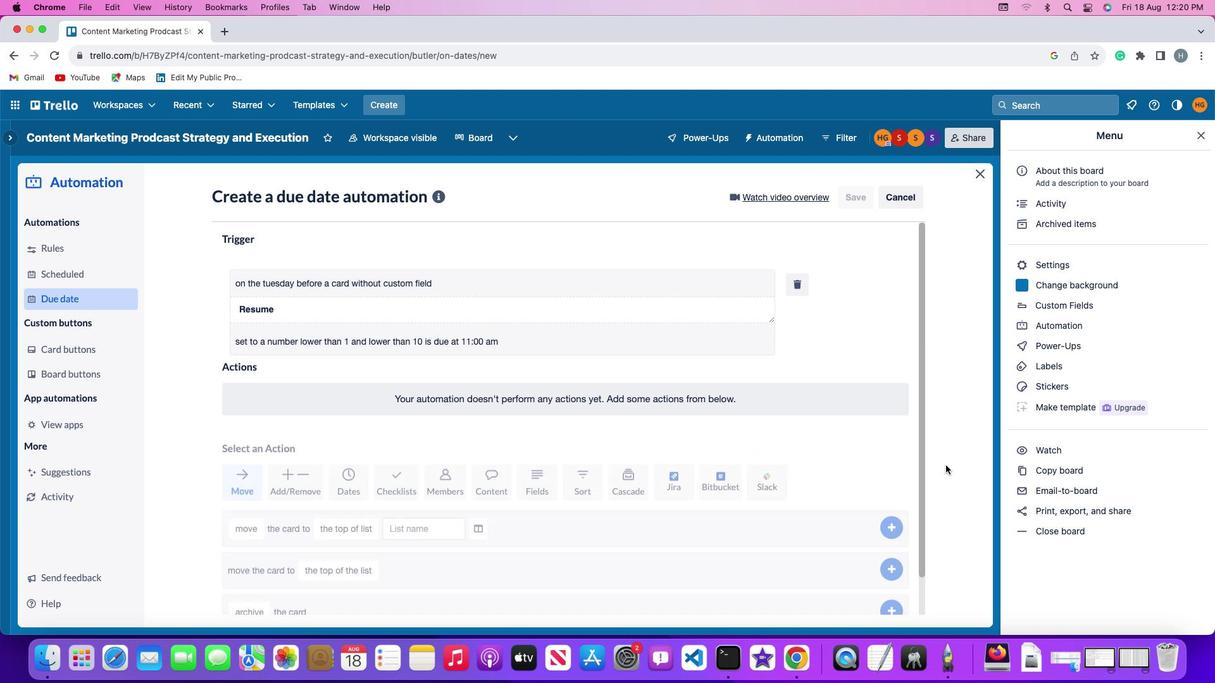 
